 Task: Search one way flight ticket for 5 adults, 2 children, 1 infant in seat and 2 infants on lap in economy from Eastsound: Orcas Island Airport to Riverton: Central Wyoming Regional Airport (was Riverton Regional) on 8-4-2023. Choice of flights is Singapure airlines. Number of bags: 2 checked bags. Price is upto 35000. Outbound departure time preference is 4:00.
Action: Mouse moved to (278, 376)
Screenshot: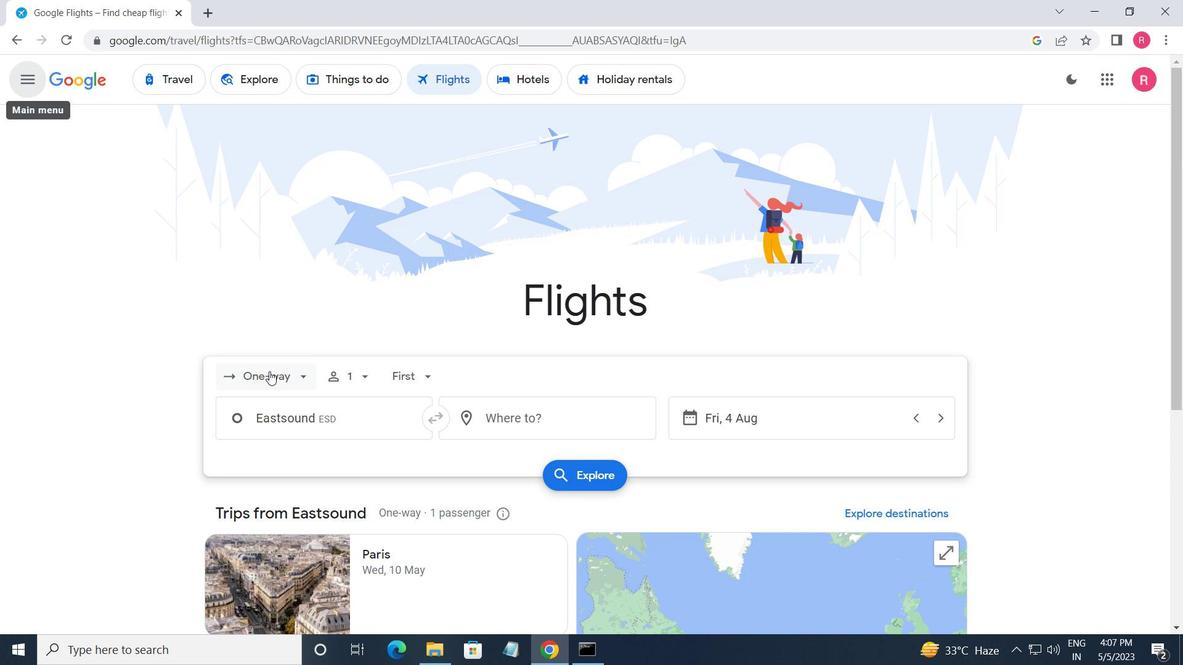 
Action: Mouse pressed left at (278, 376)
Screenshot: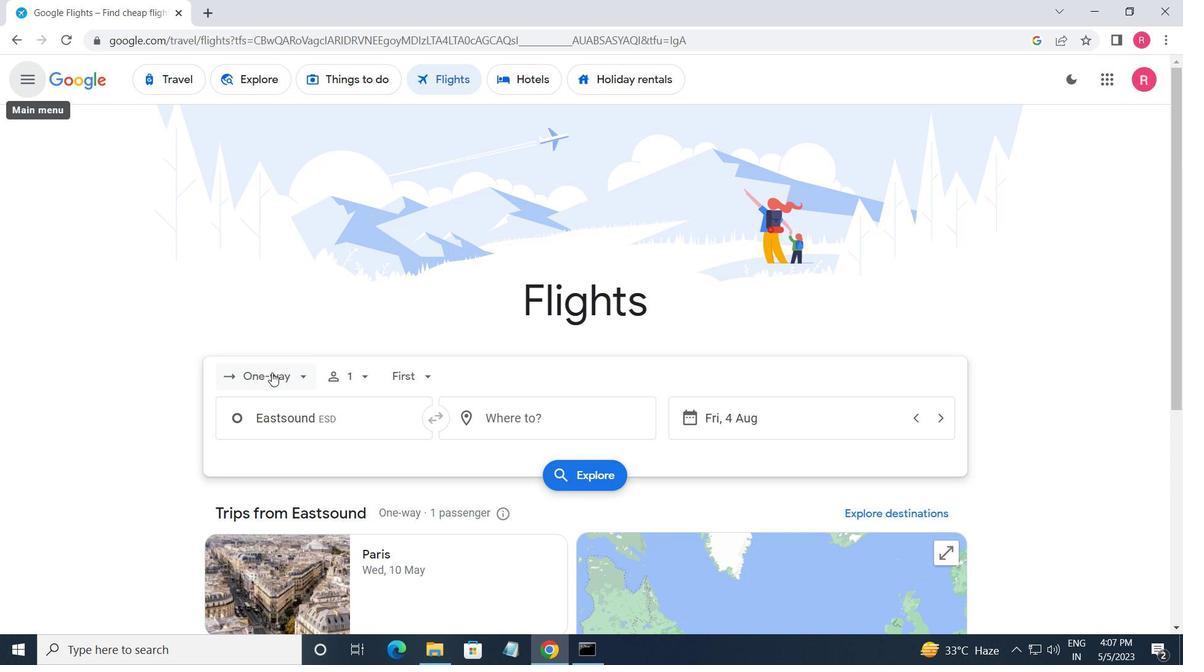 
Action: Mouse moved to (286, 451)
Screenshot: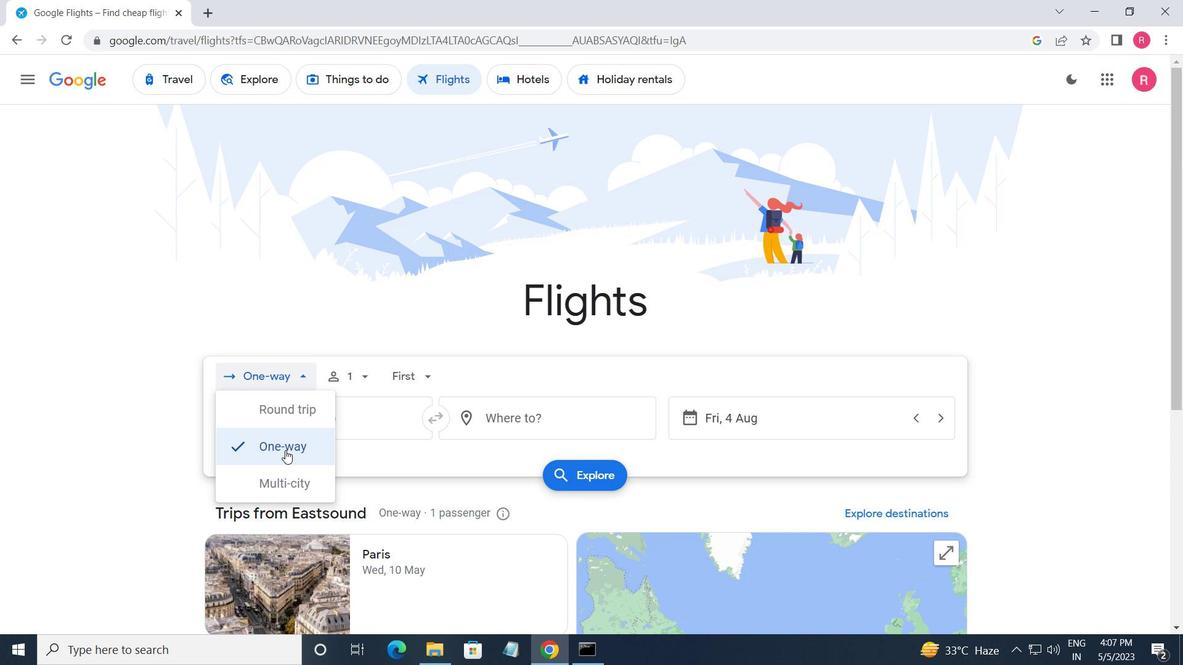 
Action: Mouse pressed left at (286, 451)
Screenshot: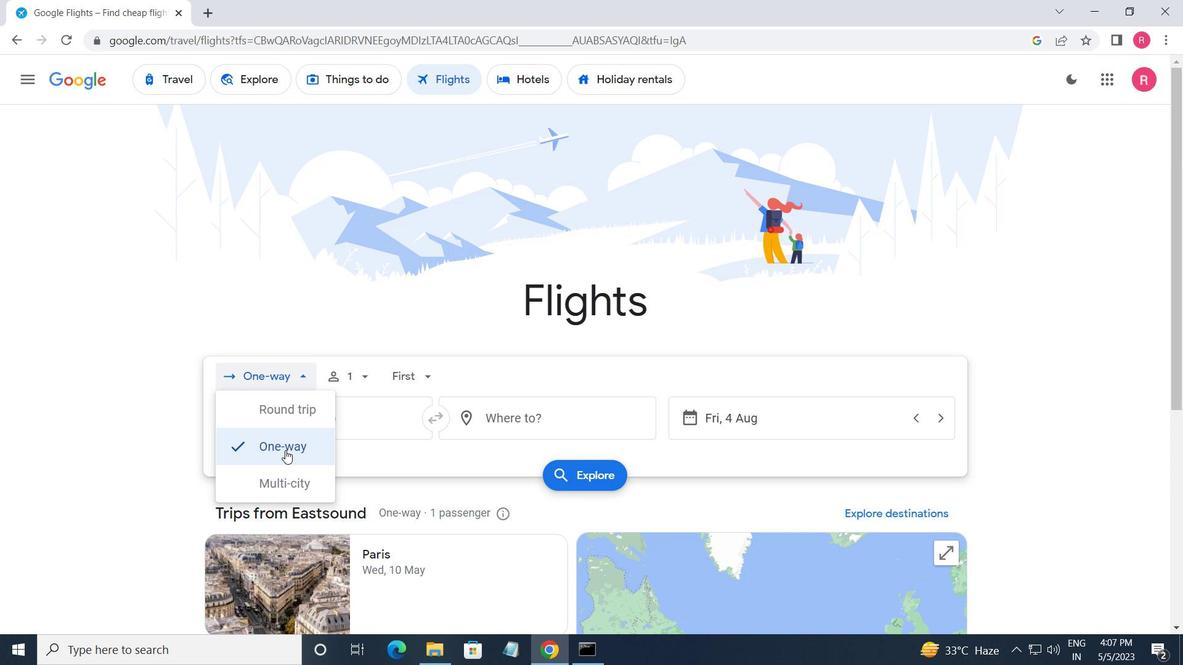 
Action: Mouse moved to (348, 372)
Screenshot: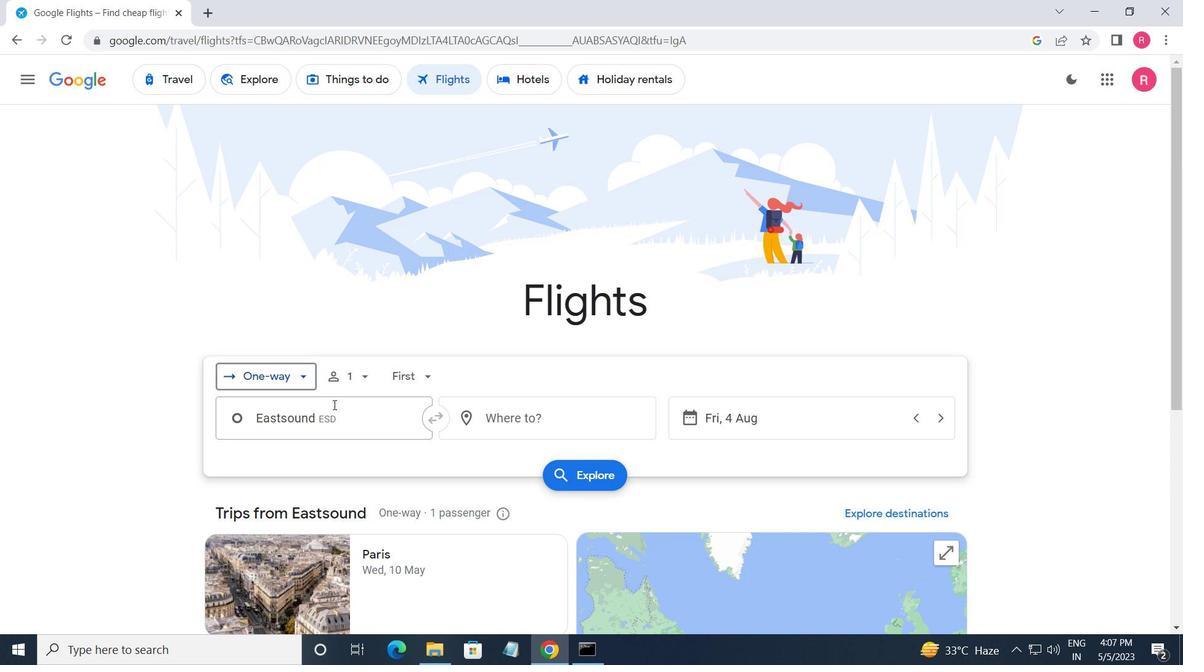 
Action: Mouse pressed left at (348, 372)
Screenshot: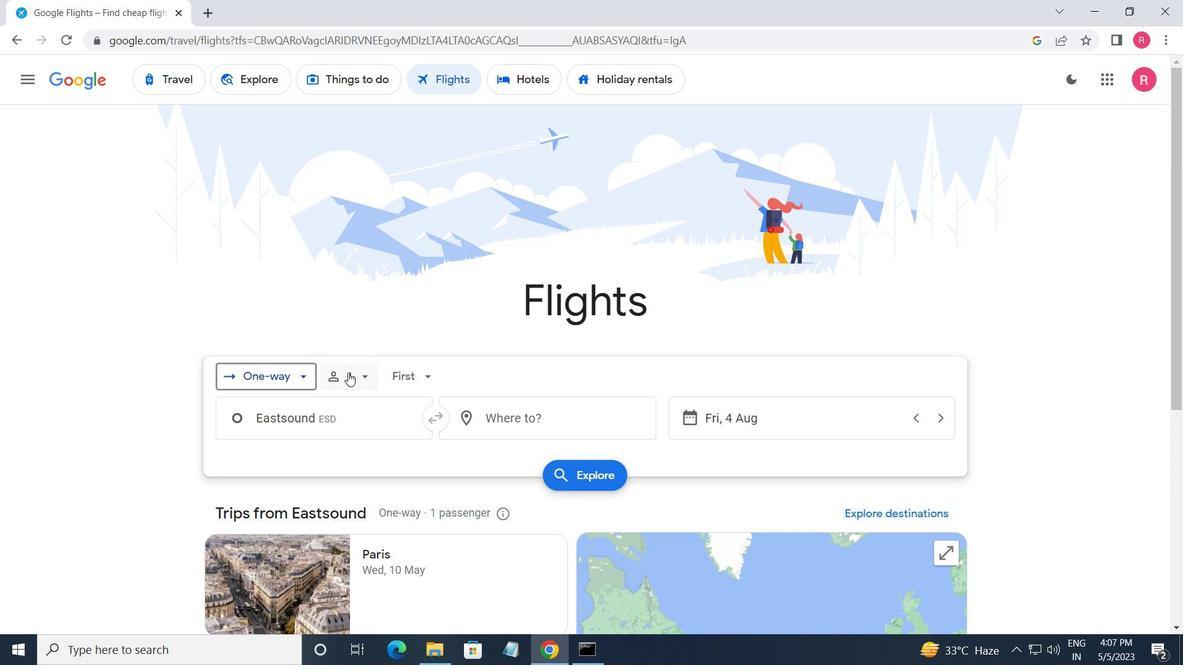 
Action: Mouse moved to (371, 373)
Screenshot: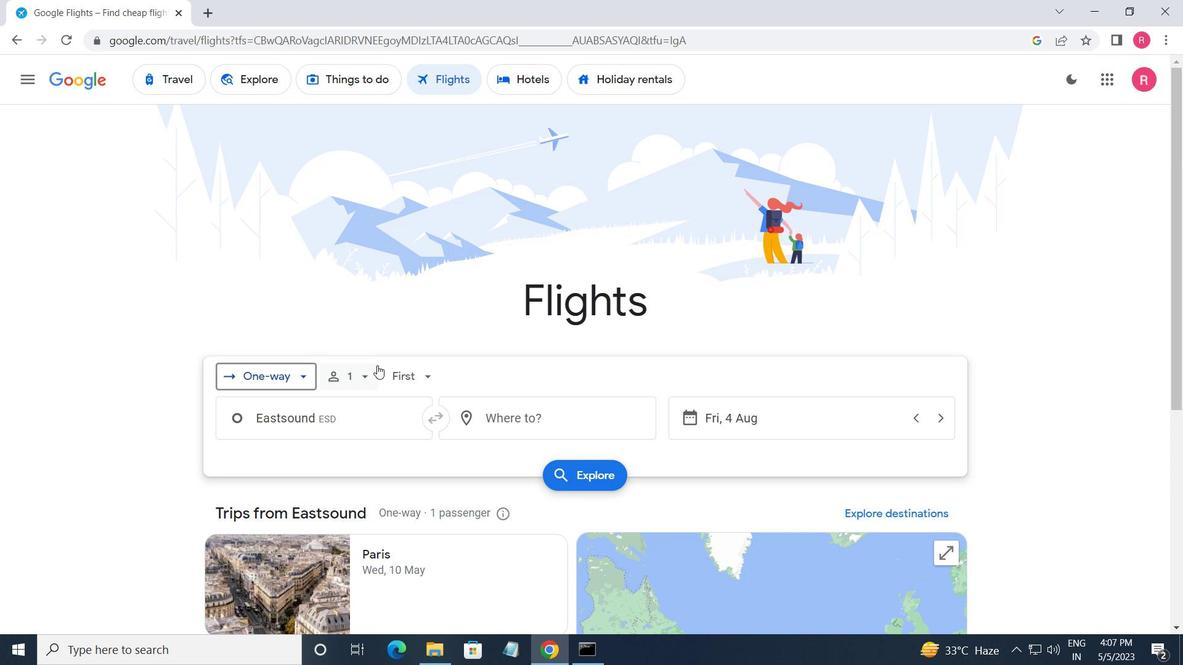 
Action: Mouse pressed left at (371, 373)
Screenshot: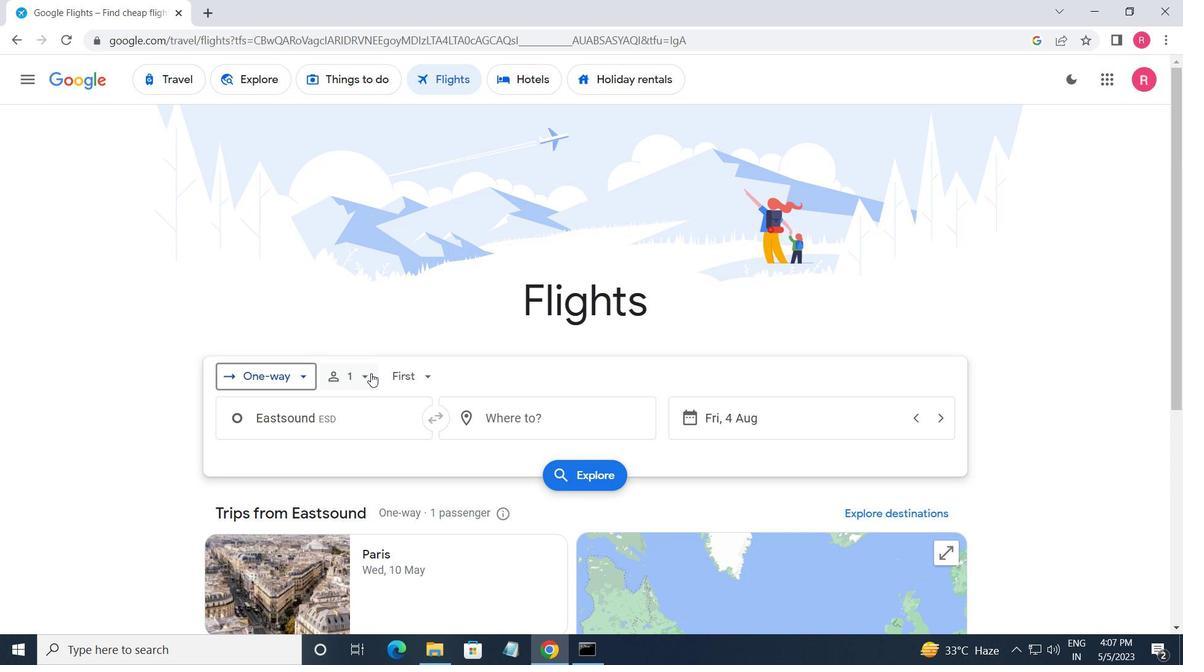 
Action: Mouse moved to (356, 381)
Screenshot: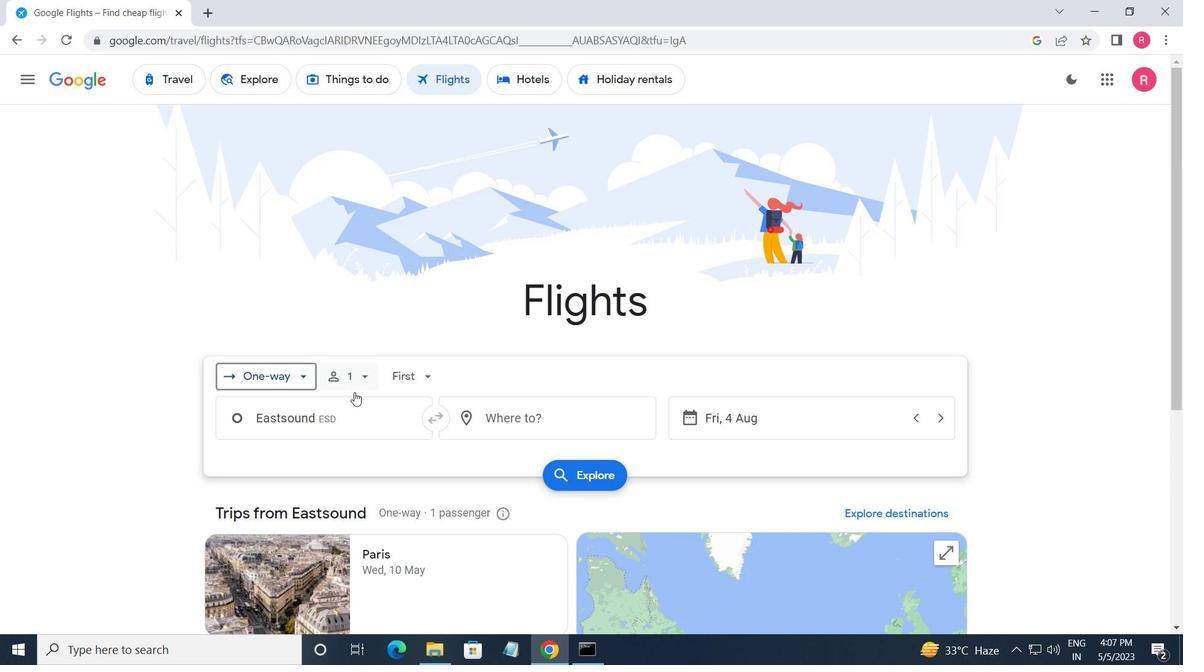 
Action: Mouse pressed left at (356, 381)
Screenshot: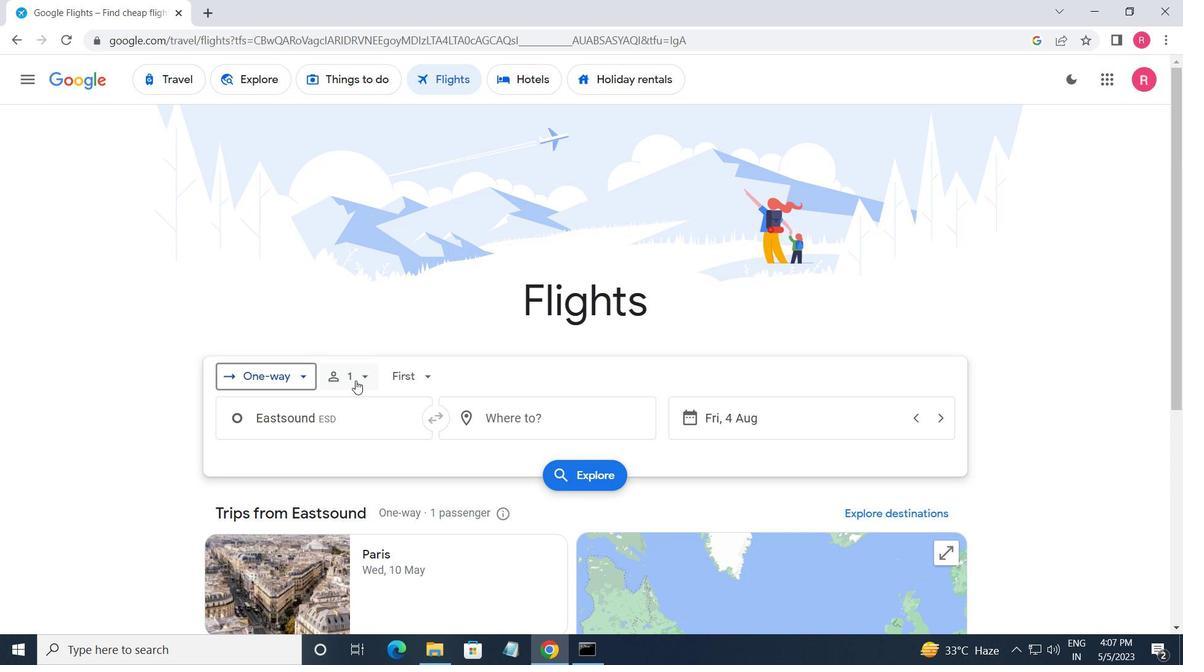 
Action: Mouse moved to (486, 418)
Screenshot: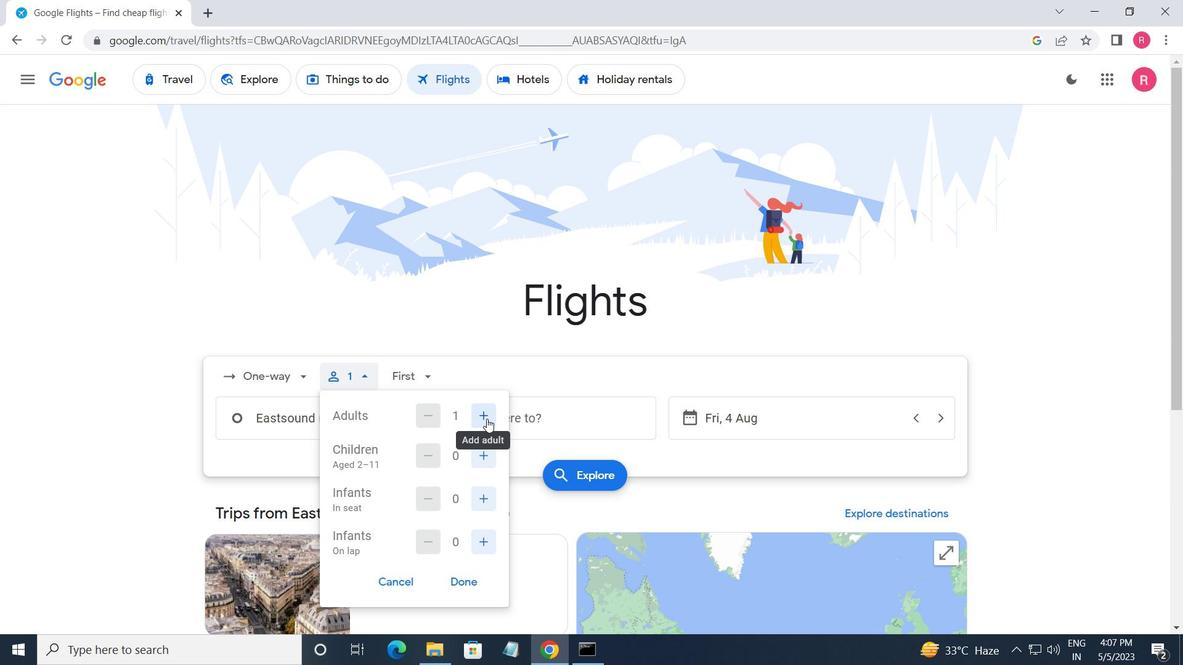 
Action: Mouse pressed left at (486, 418)
Screenshot: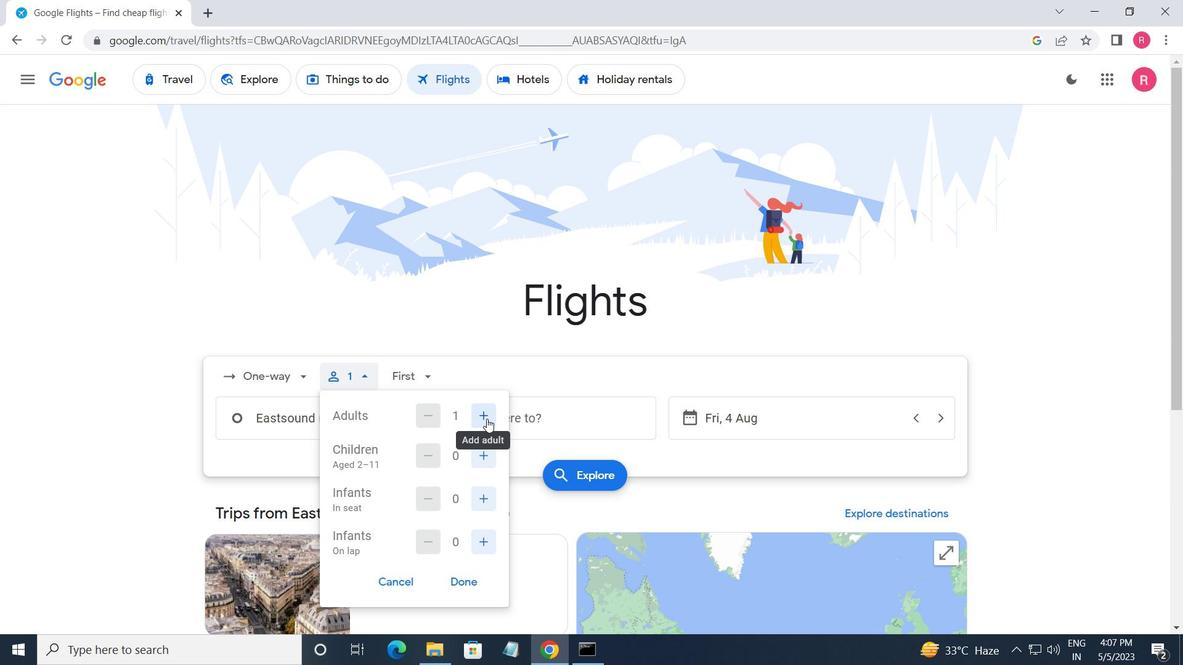 
Action: Mouse pressed left at (486, 418)
Screenshot: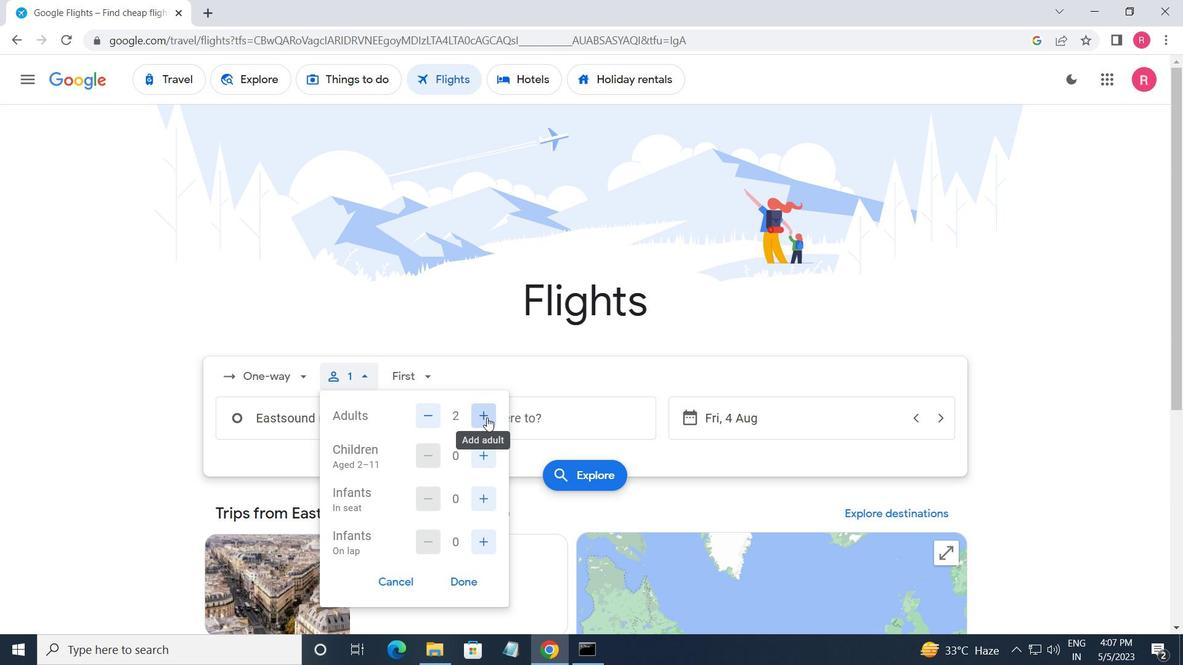 
Action: Mouse pressed left at (486, 418)
Screenshot: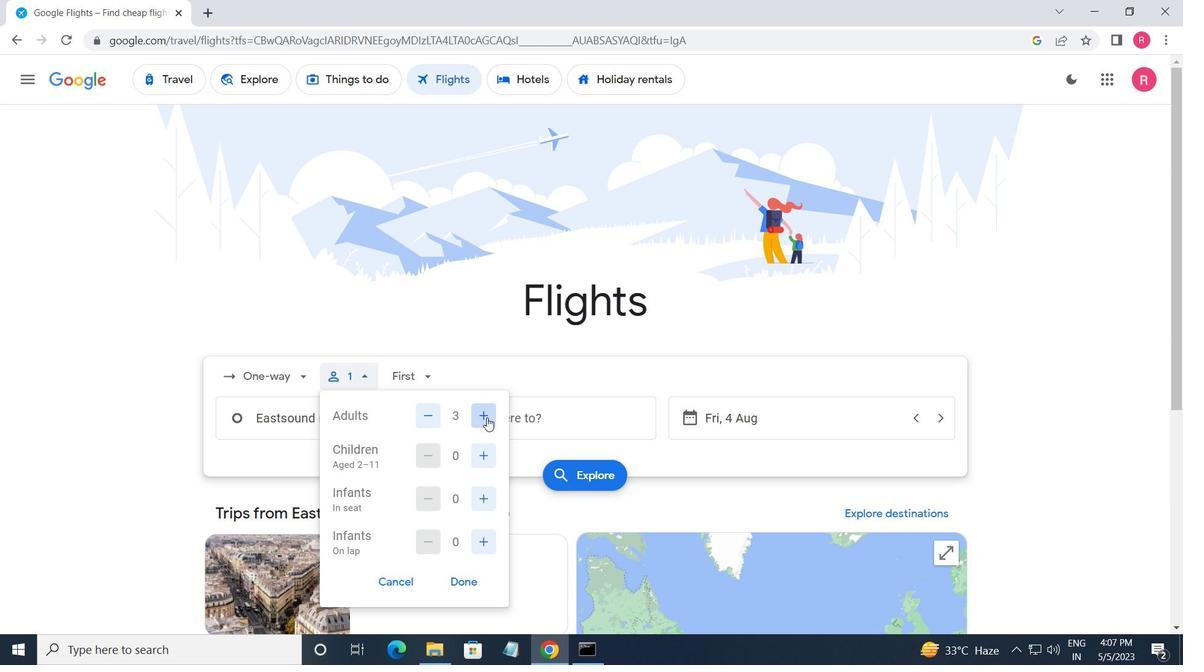 
Action: Mouse pressed left at (486, 418)
Screenshot: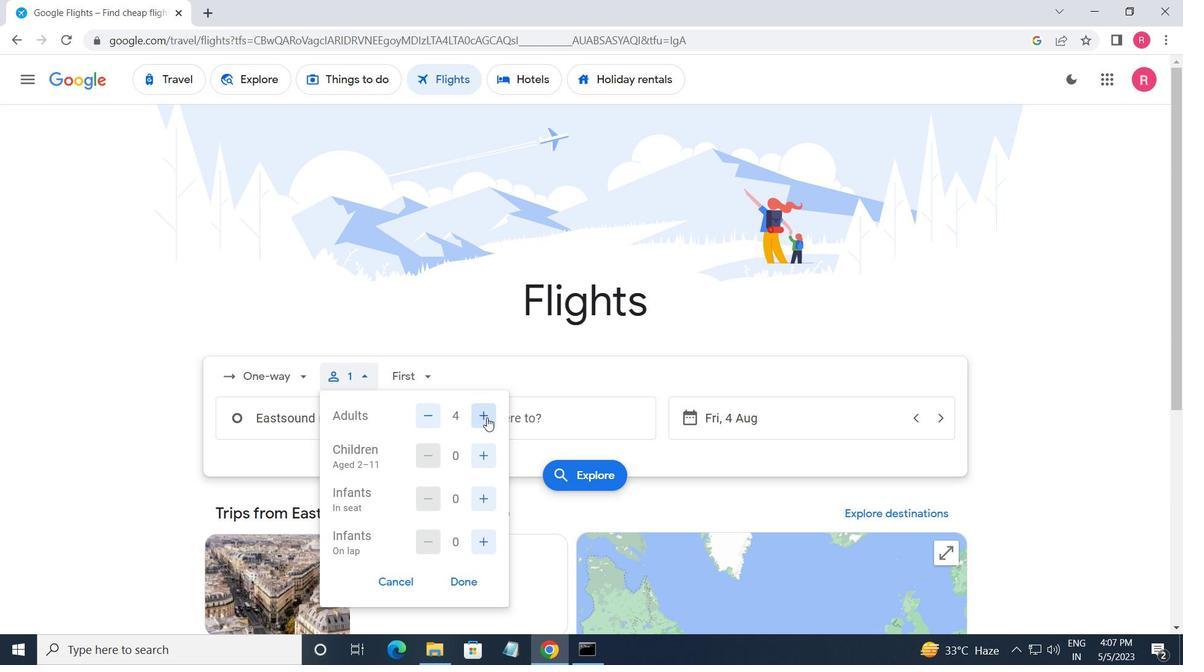 
Action: Mouse moved to (480, 463)
Screenshot: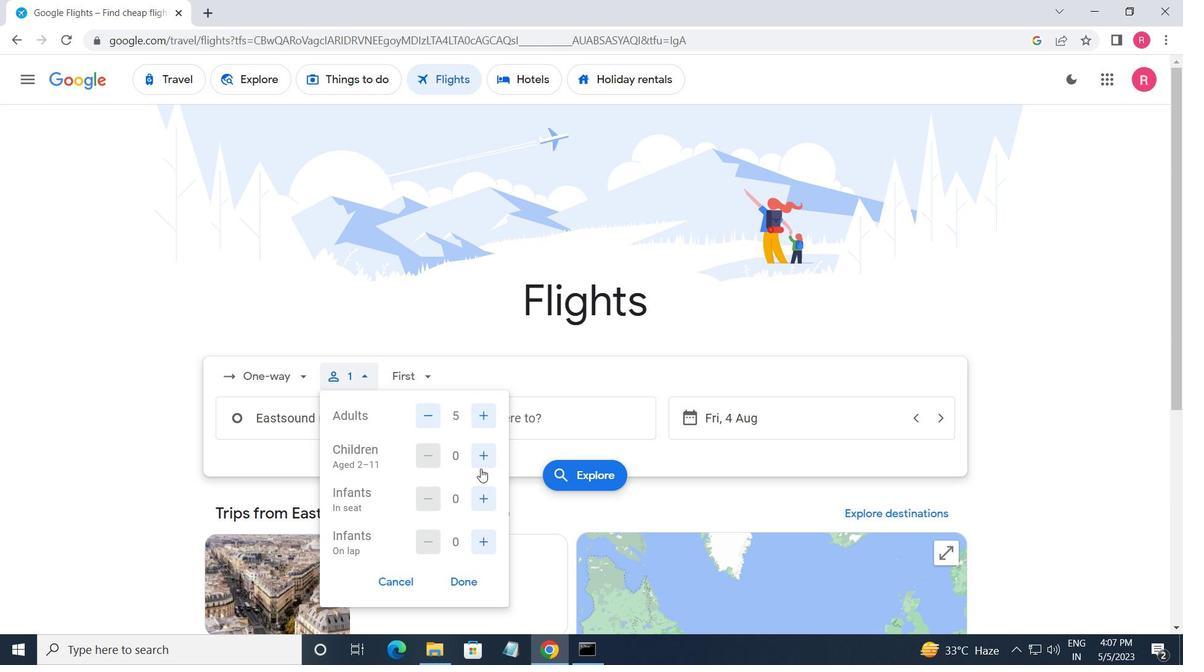 
Action: Mouse pressed left at (480, 463)
Screenshot: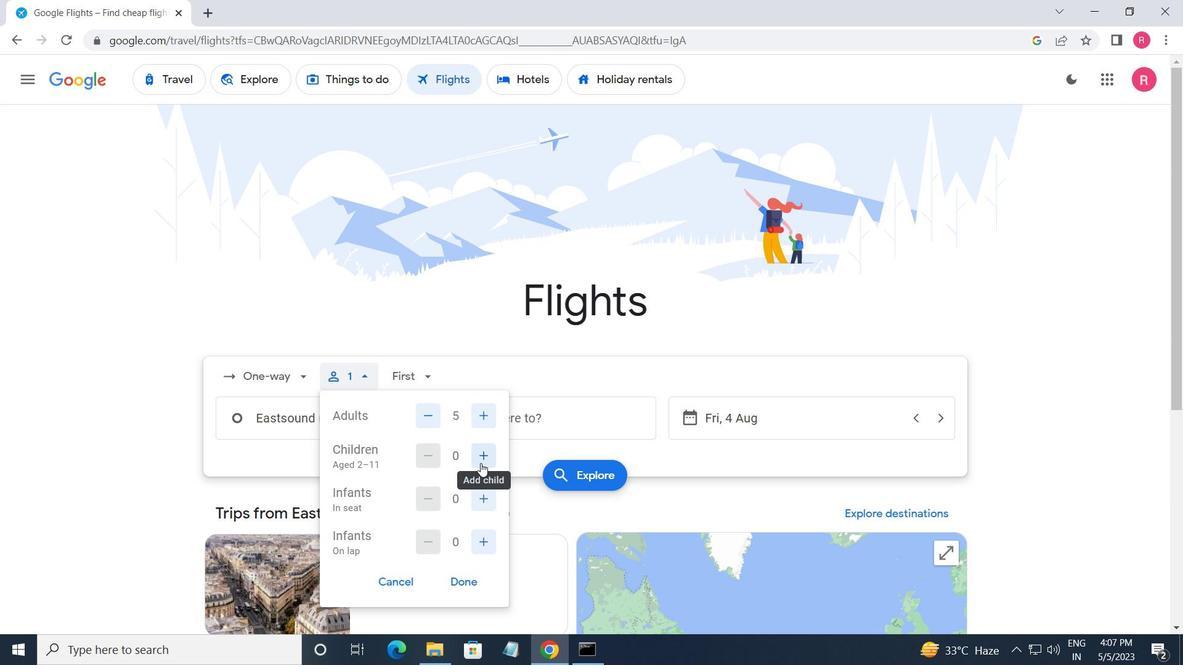 
Action: Mouse pressed left at (480, 463)
Screenshot: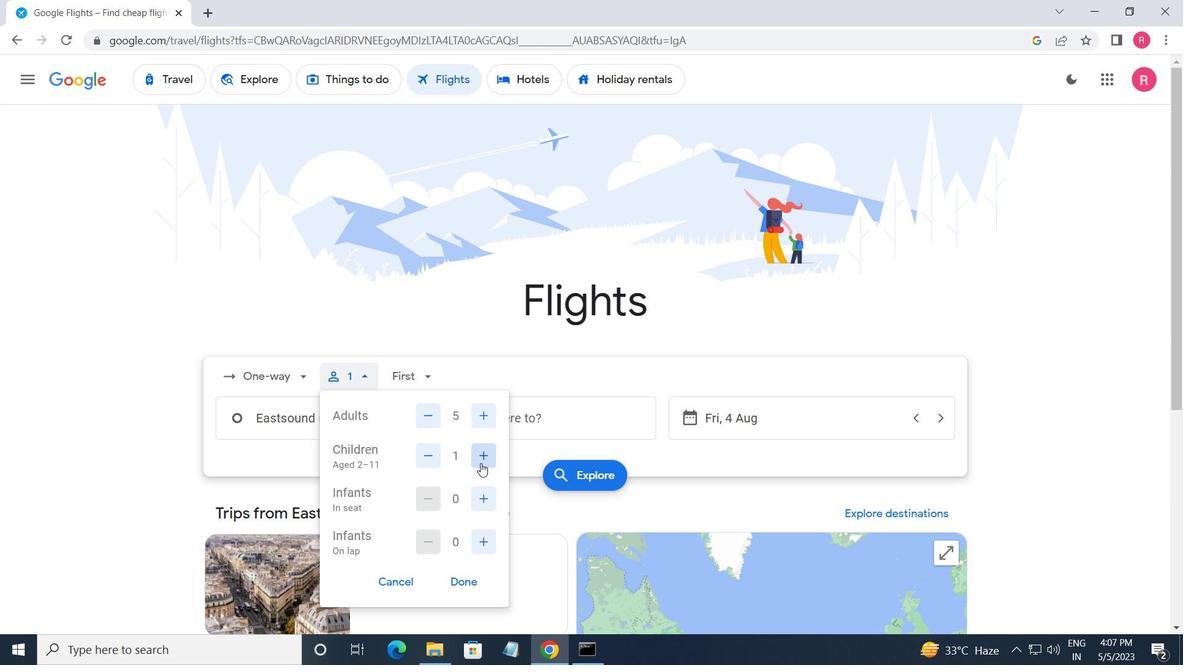 
Action: Mouse moved to (483, 501)
Screenshot: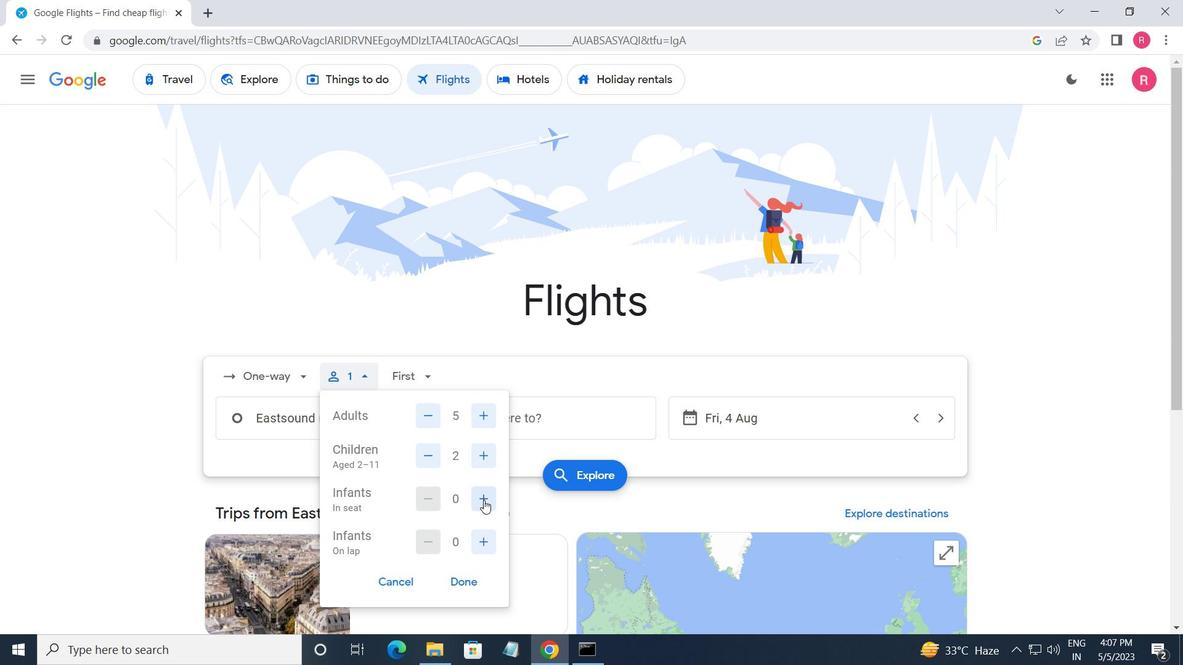 
Action: Mouse pressed left at (483, 501)
Screenshot: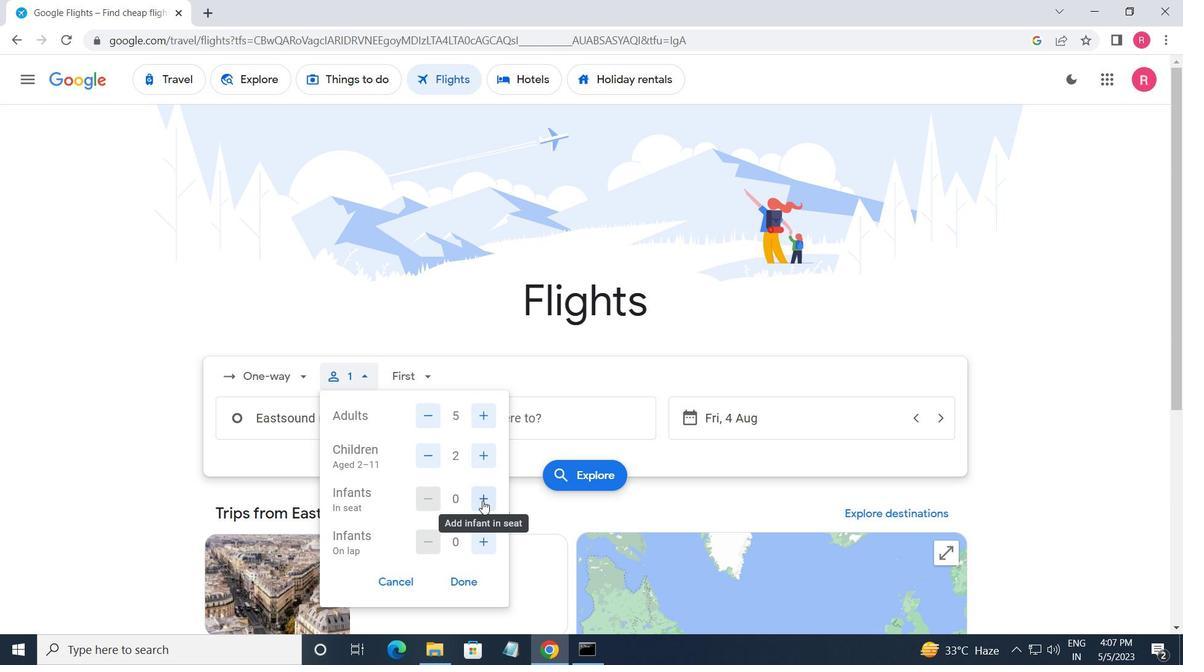 
Action: Mouse moved to (479, 537)
Screenshot: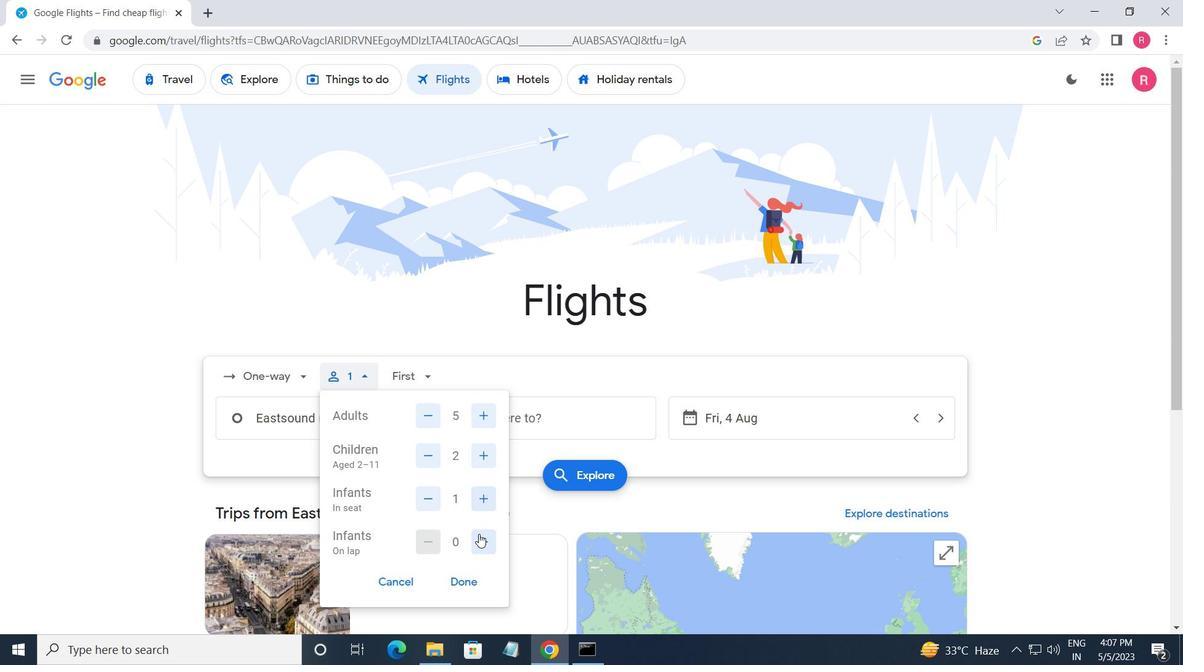 
Action: Mouse pressed left at (479, 537)
Screenshot: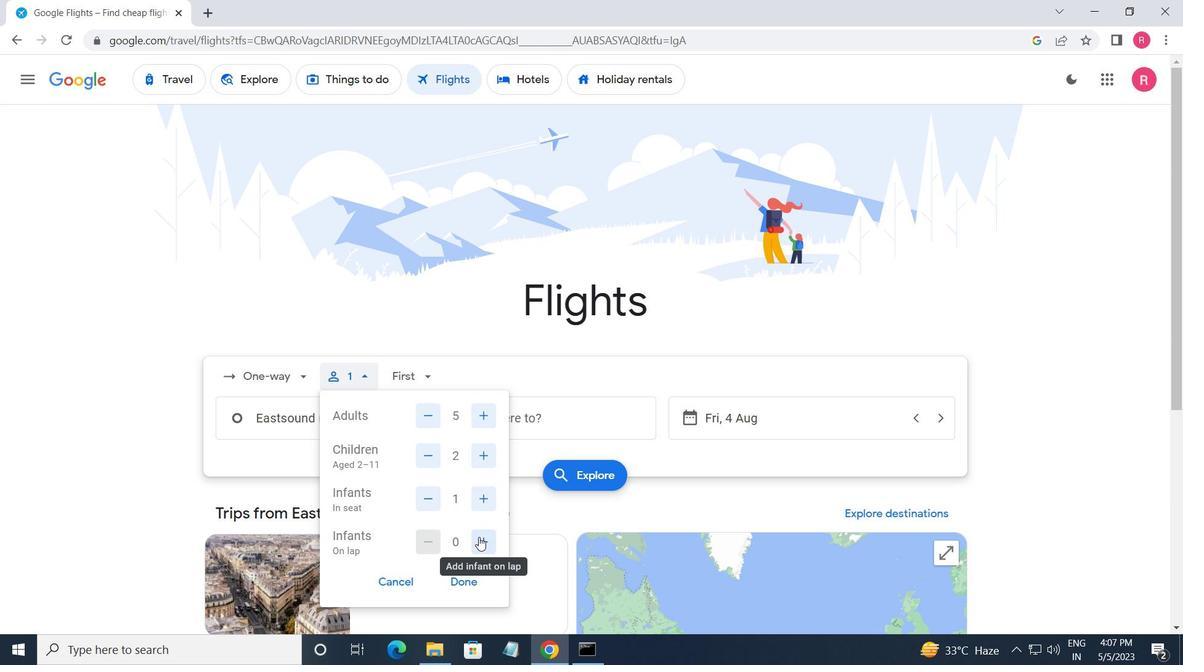 
Action: Mouse moved to (482, 553)
Screenshot: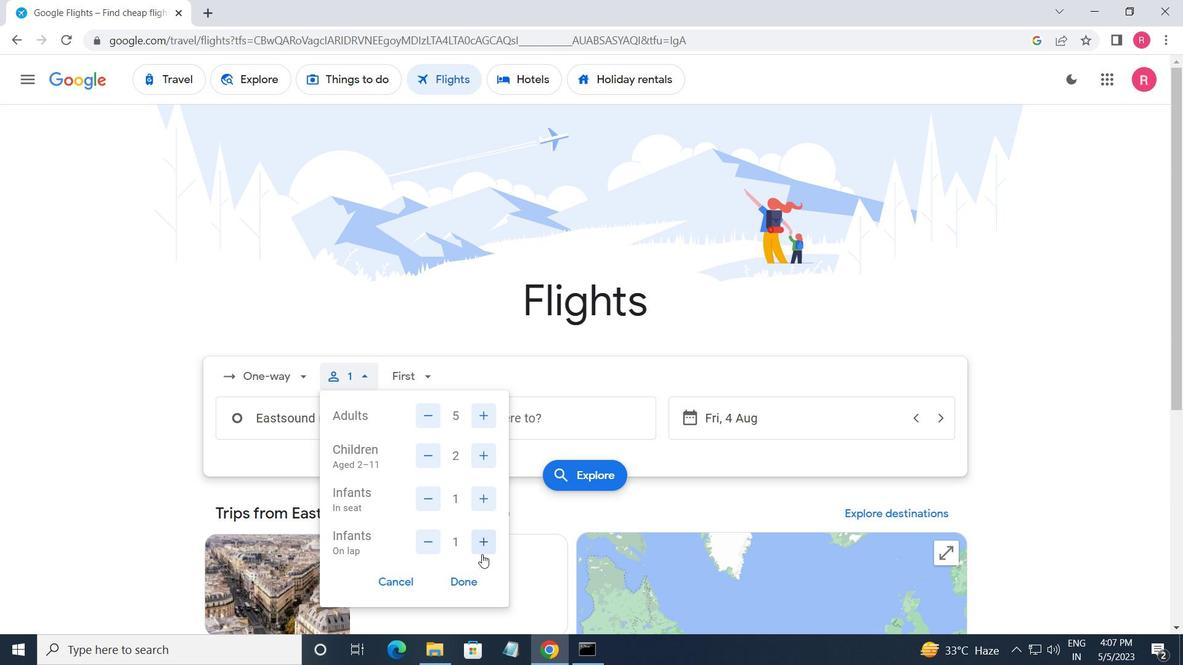 
Action: Mouse pressed left at (482, 553)
Screenshot: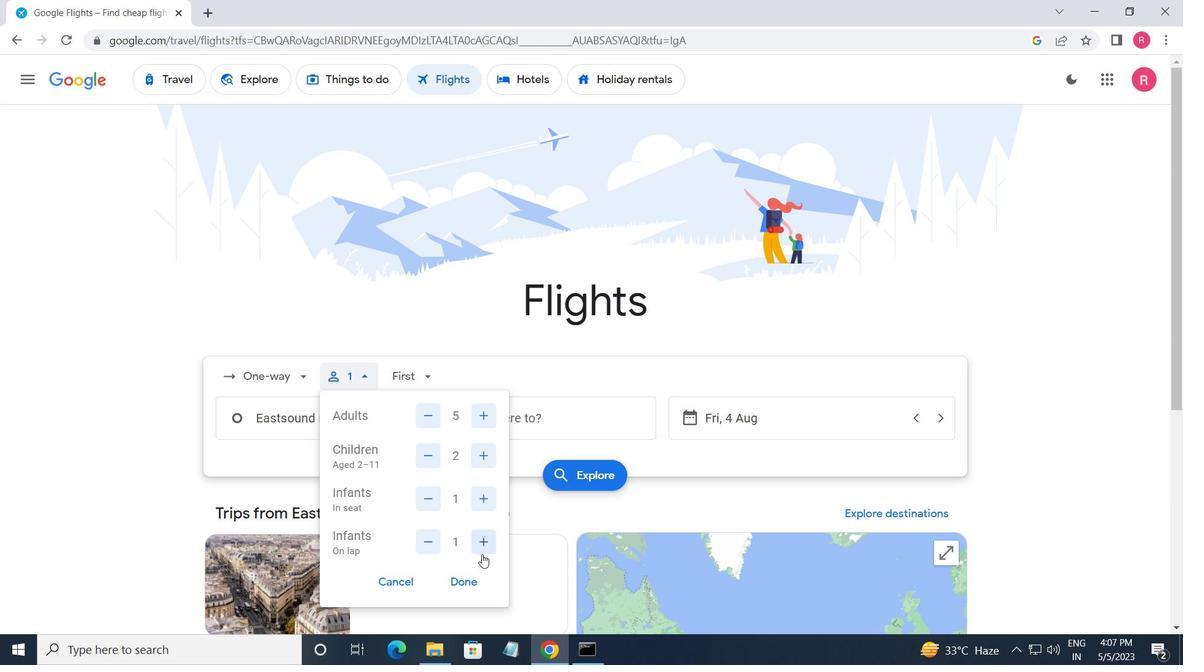 
Action: Mouse moved to (435, 542)
Screenshot: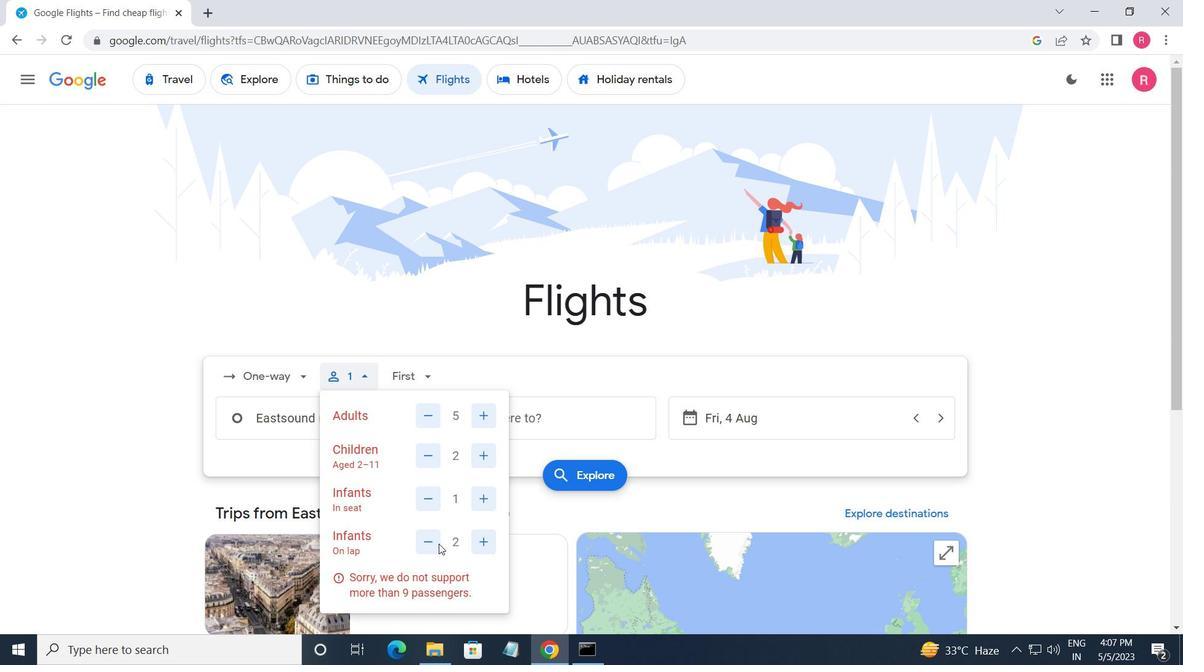 
Action: Mouse pressed left at (435, 542)
Screenshot: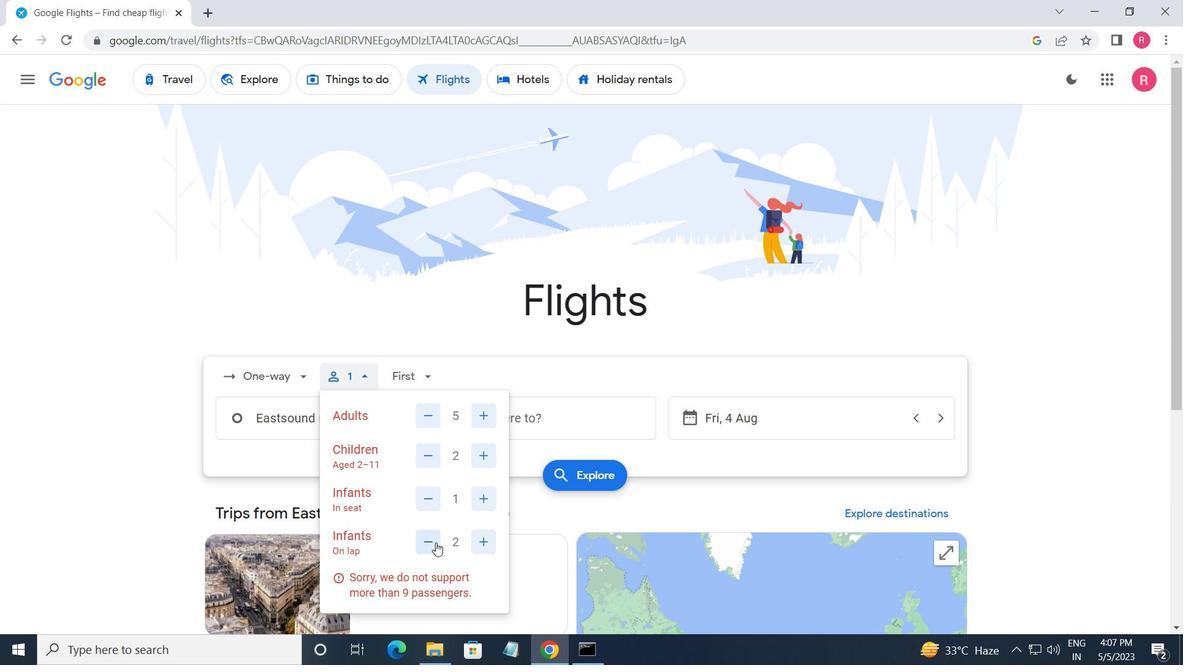 
Action: Mouse moved to (458, 582)
Screenshot: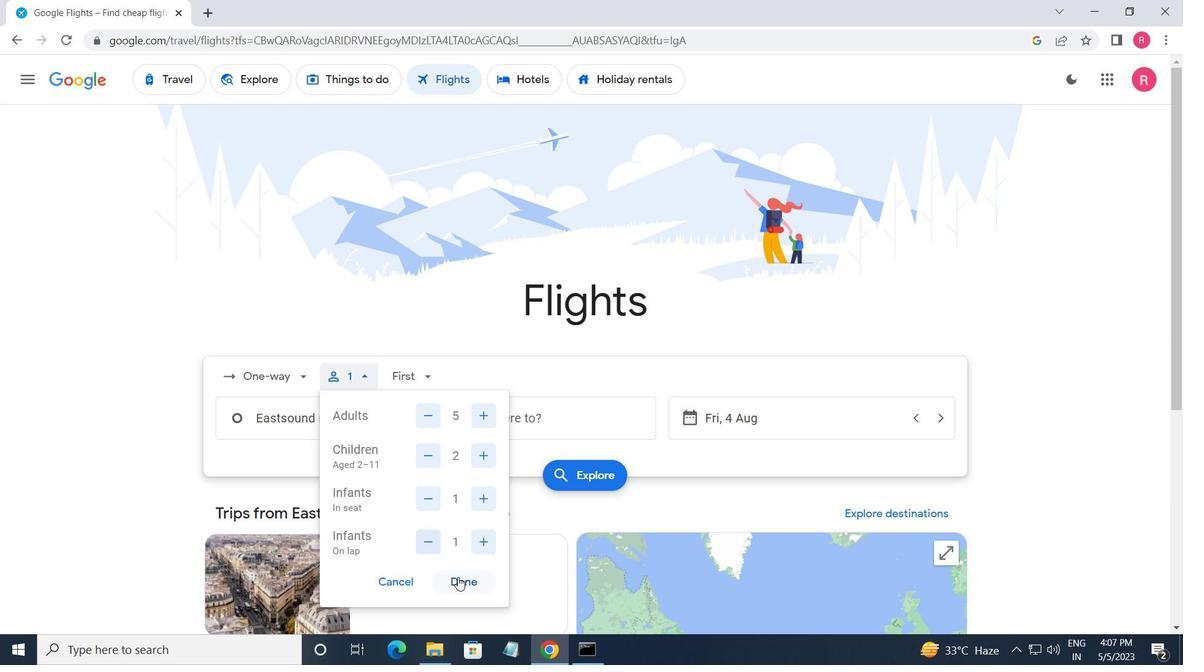 
Action: Mouse pressed left at (458, 582)
Screenshot: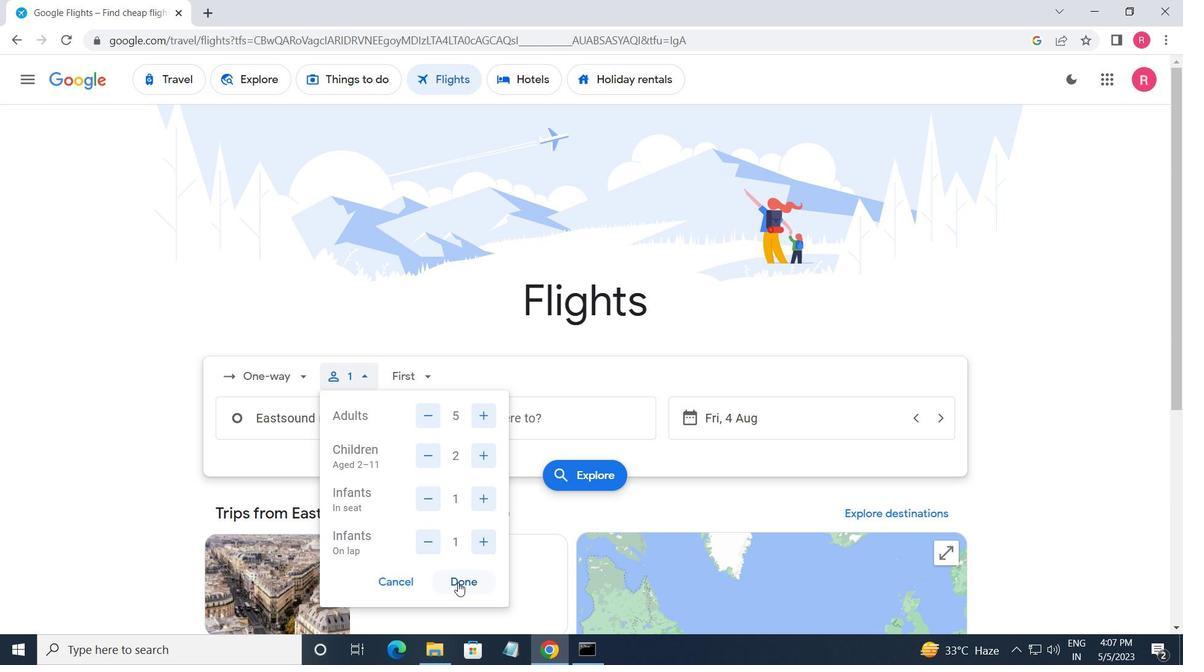 
Action: Mouse moved to (433, 380)
Screenshot: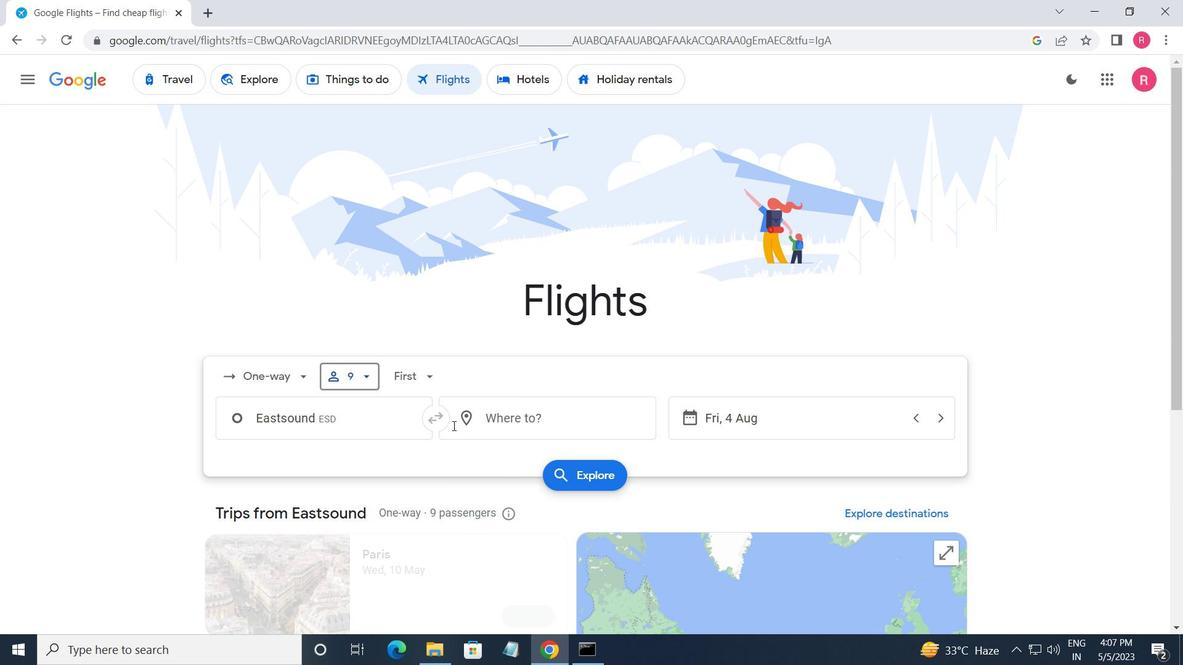 
Action: Mouse pressed left at (433, 380)
Screenshot: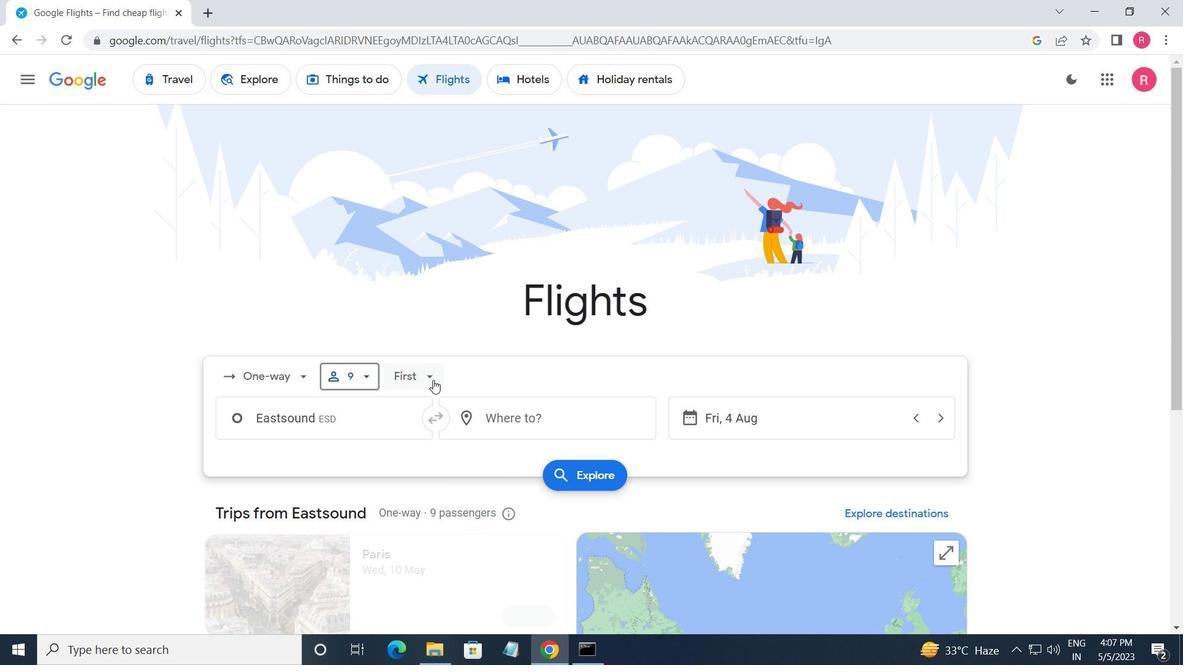 
Action: Mouse moved to (467, 414)
Screenshot: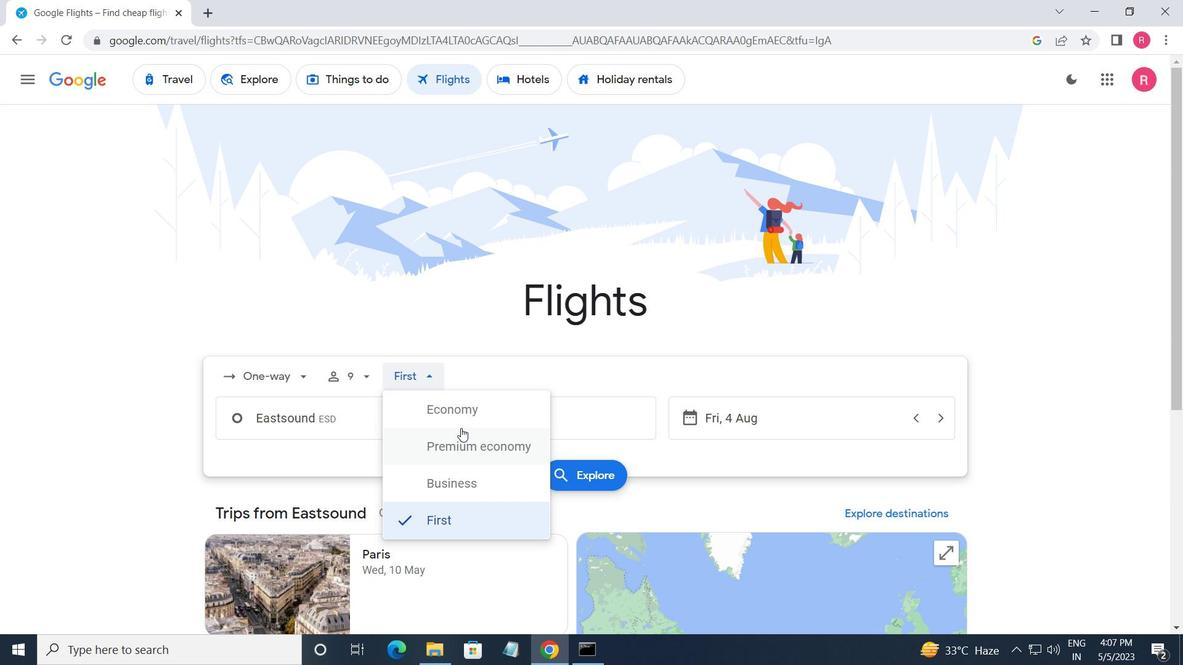 
Action: Mouse pressed left at (467, 414)
Screenshot: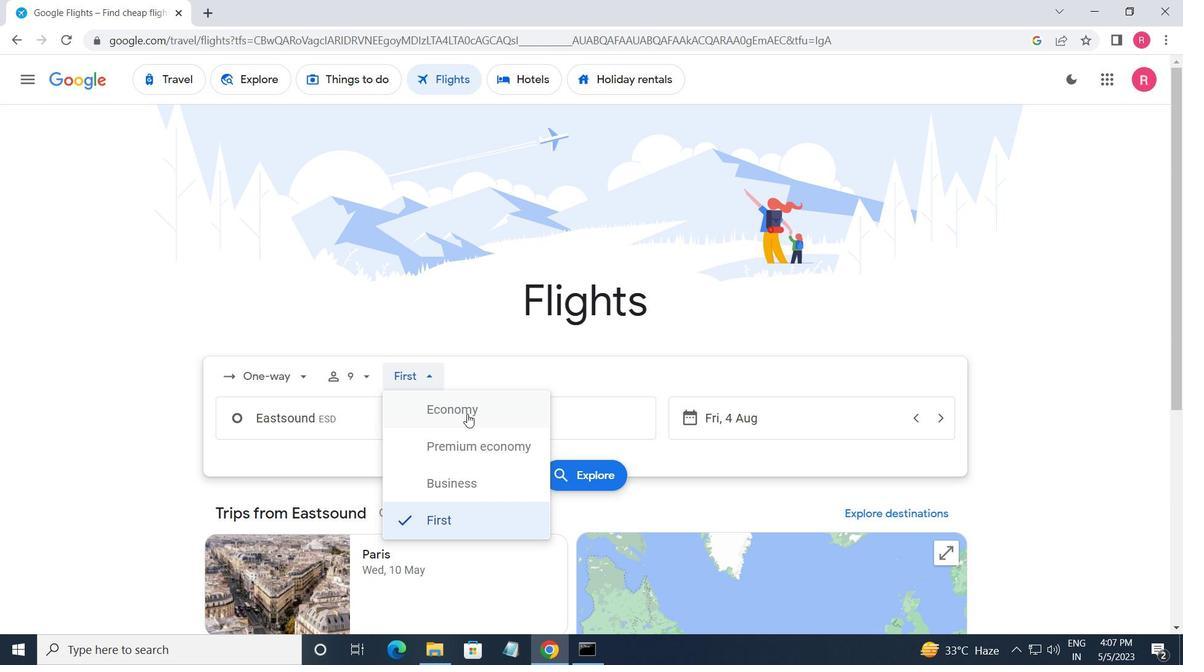 
Action: Mouse moved to (321, 418)
Screenshot: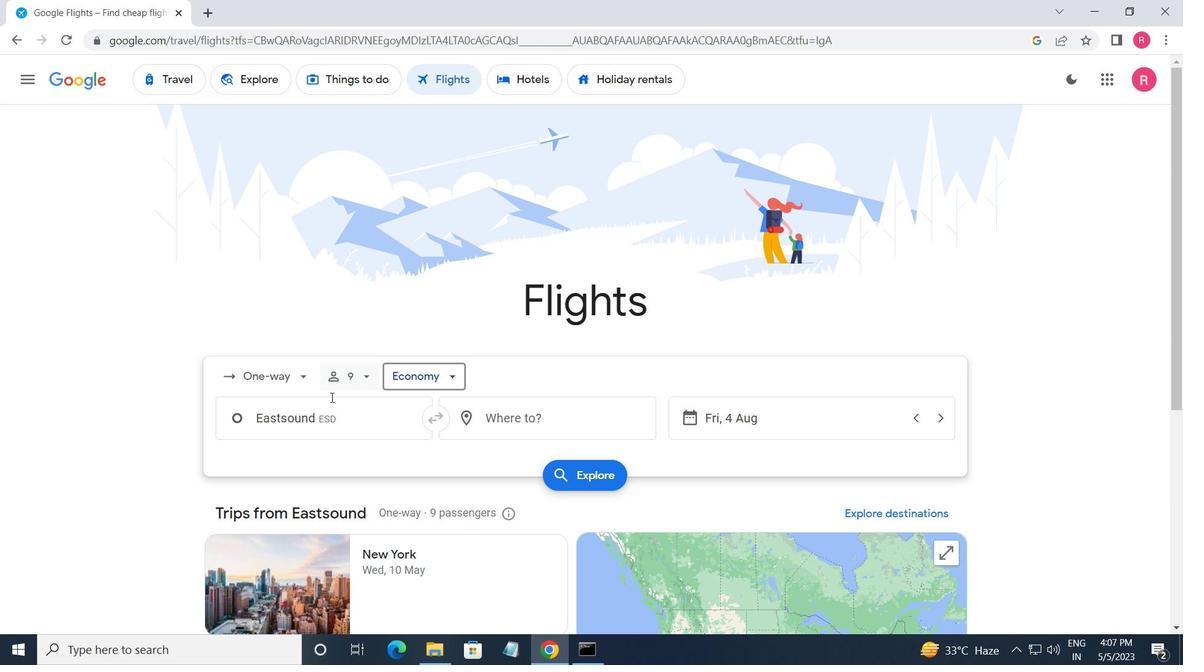 
Action: Mouse pressed left at (321, 418)
Screenshot: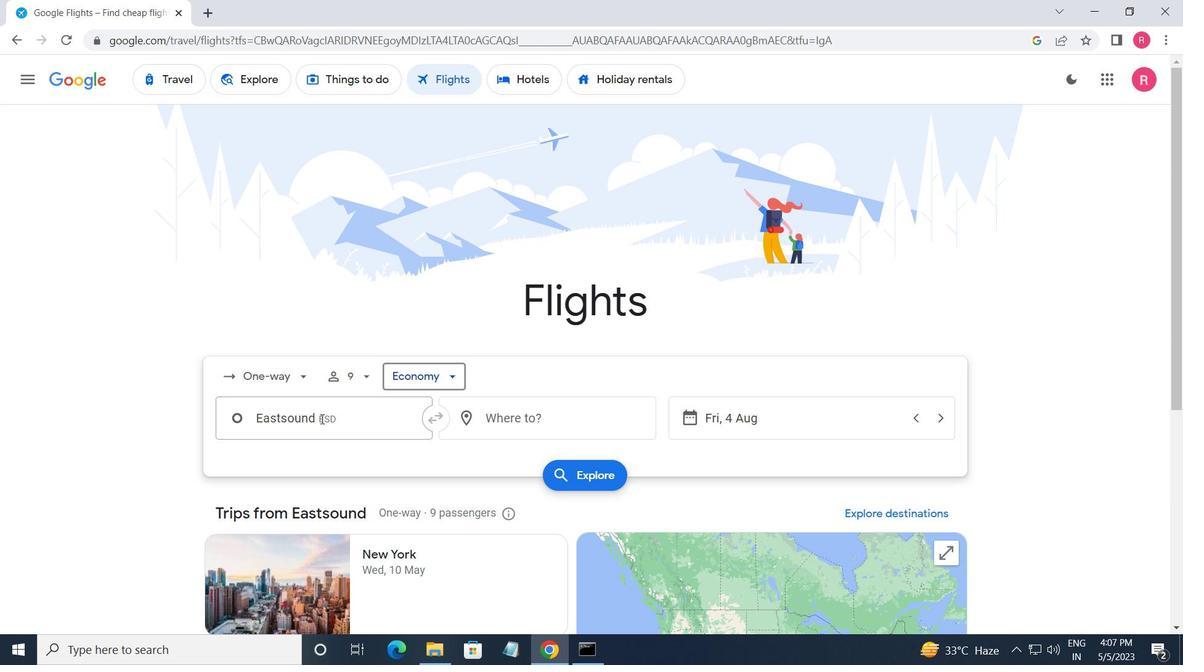 
Action: Key pressed <Key.shift>EASTSOUND
Screenshot: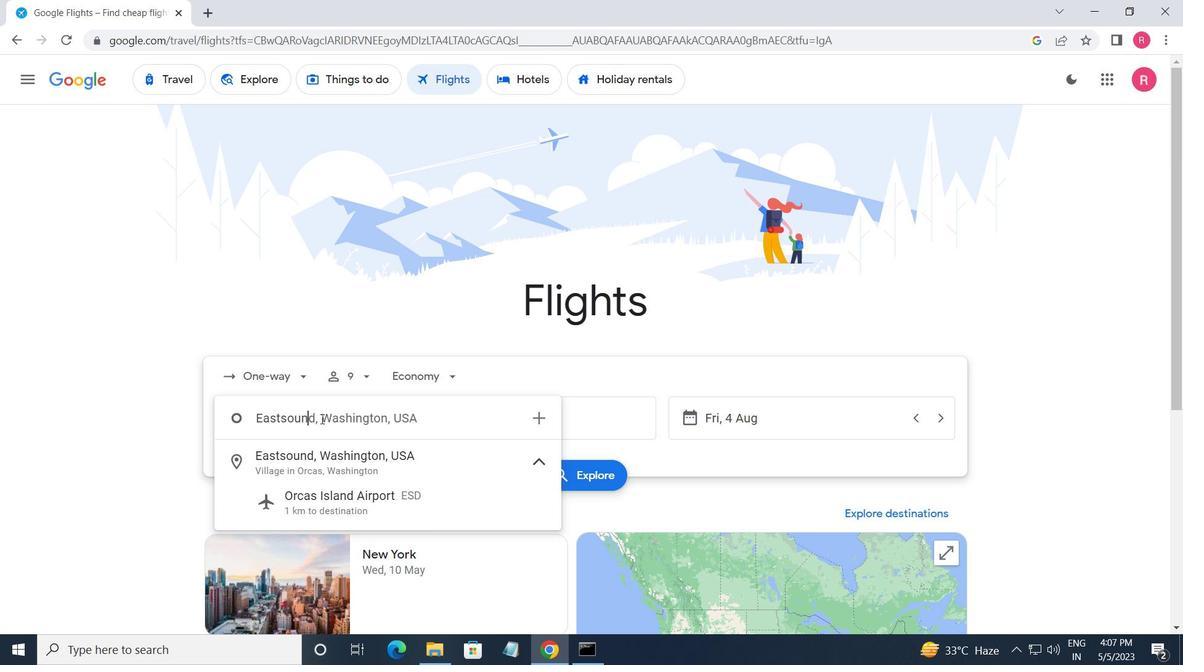 
Action: Mouse moved to (348, 500)
Screenshot: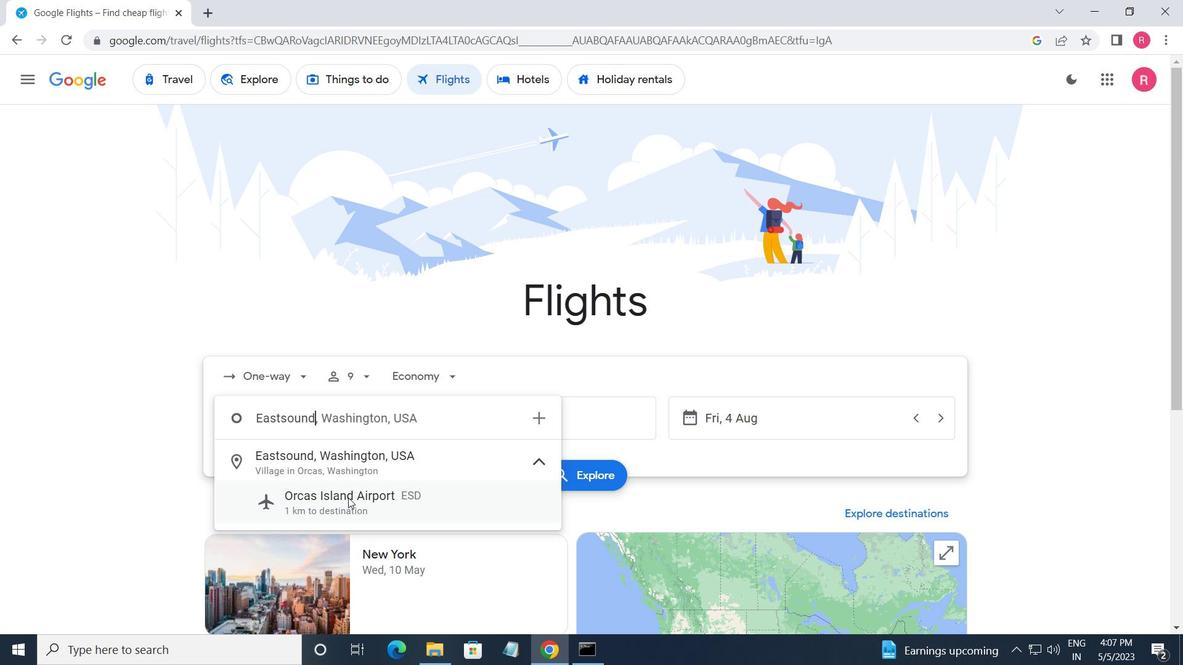 
Action: Mouse pressed left at (348, 500)
Screenshot: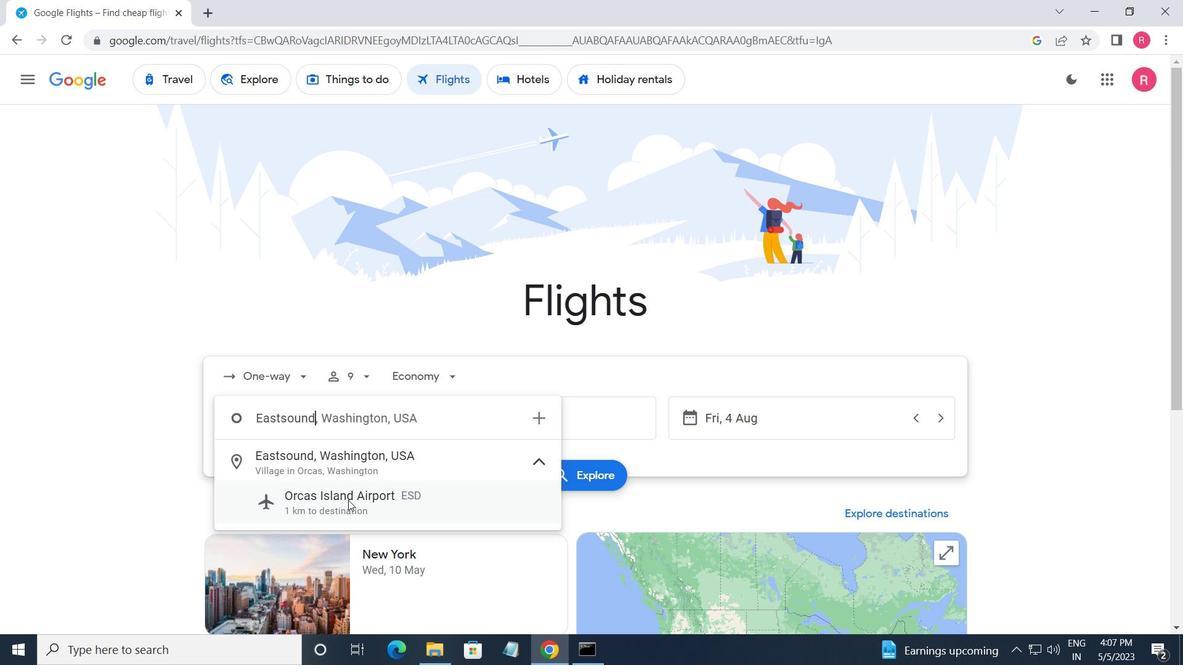 
Action: Mouse moved to (507, 425)
Screenshot: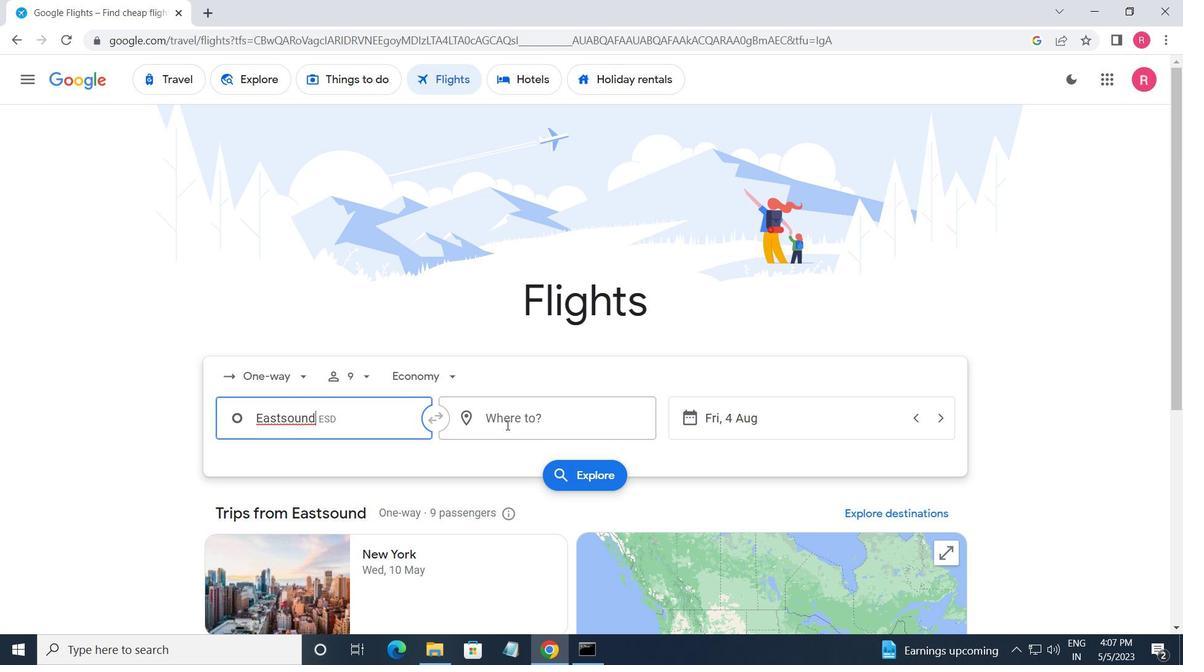 
Action: Mouse pressed left at (507, 425)
Screenshot: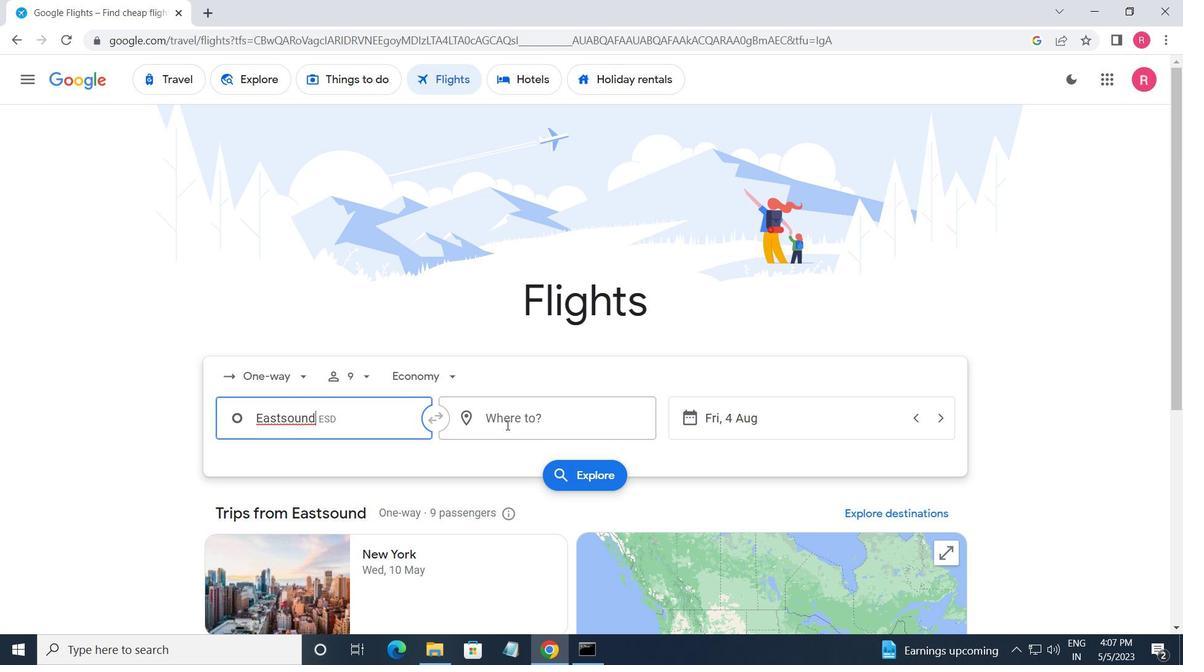 
Action: Key pressed <Key.shift>CENTRAL<Key.space><Key.shift>W
Screenshot: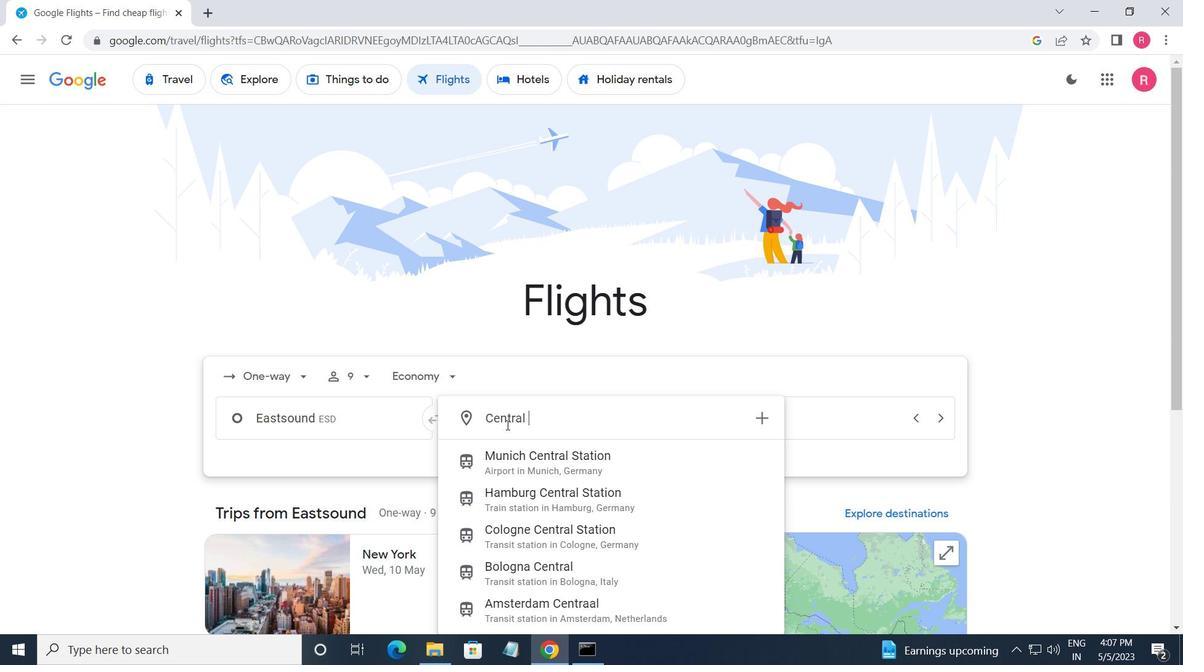 
Action: Mouse moved to (561, 459)
Screenshot: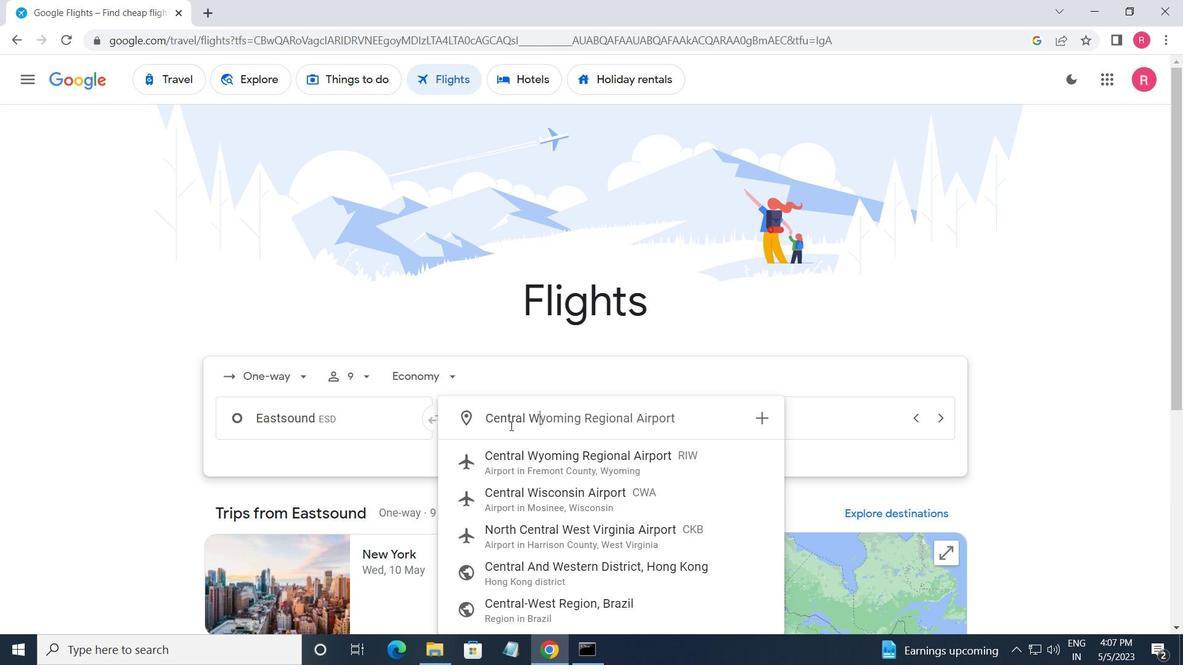 
Action: Mouse pressed left at (561, 459)
Screenshot: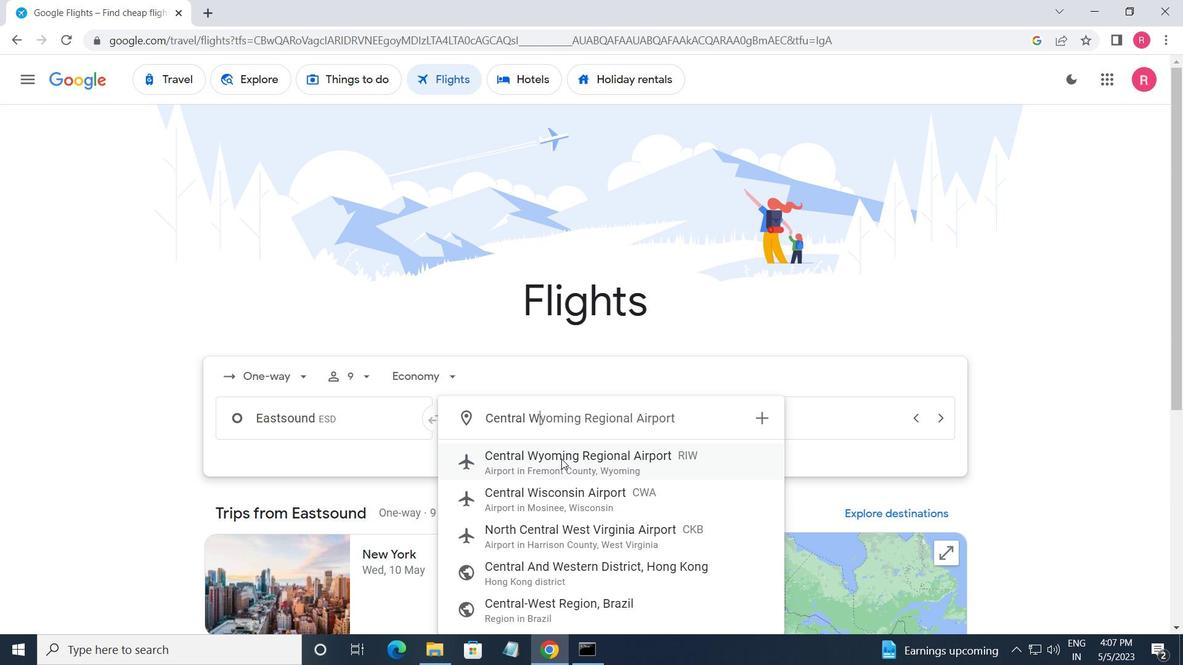 
Action: Mouse moved to (770, 424)
Screenshot: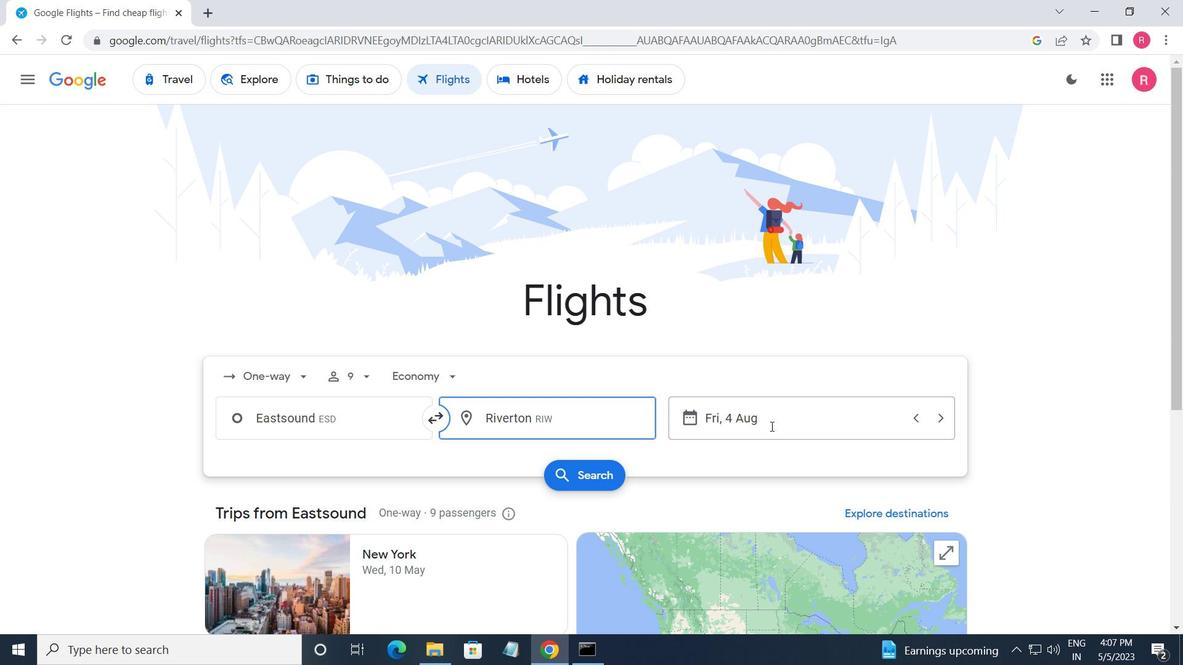 
Action: Mouse pressed left at (770, 424)
Screenshot: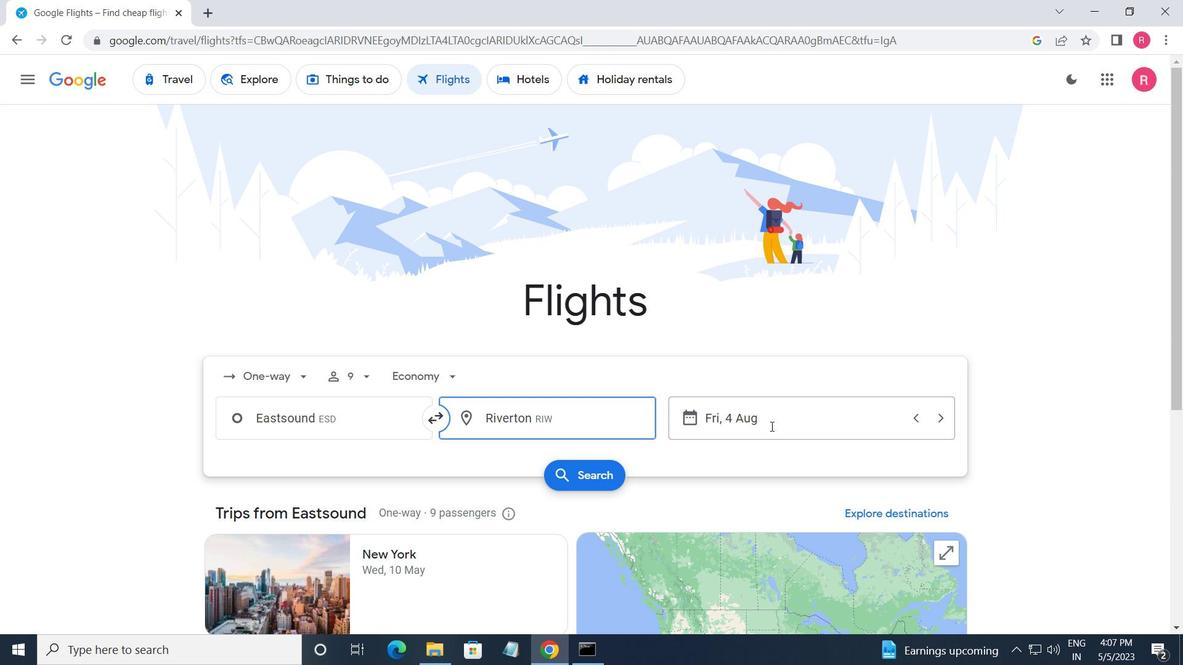 
Action: Mouse moved to (590, 363)
Screenshot: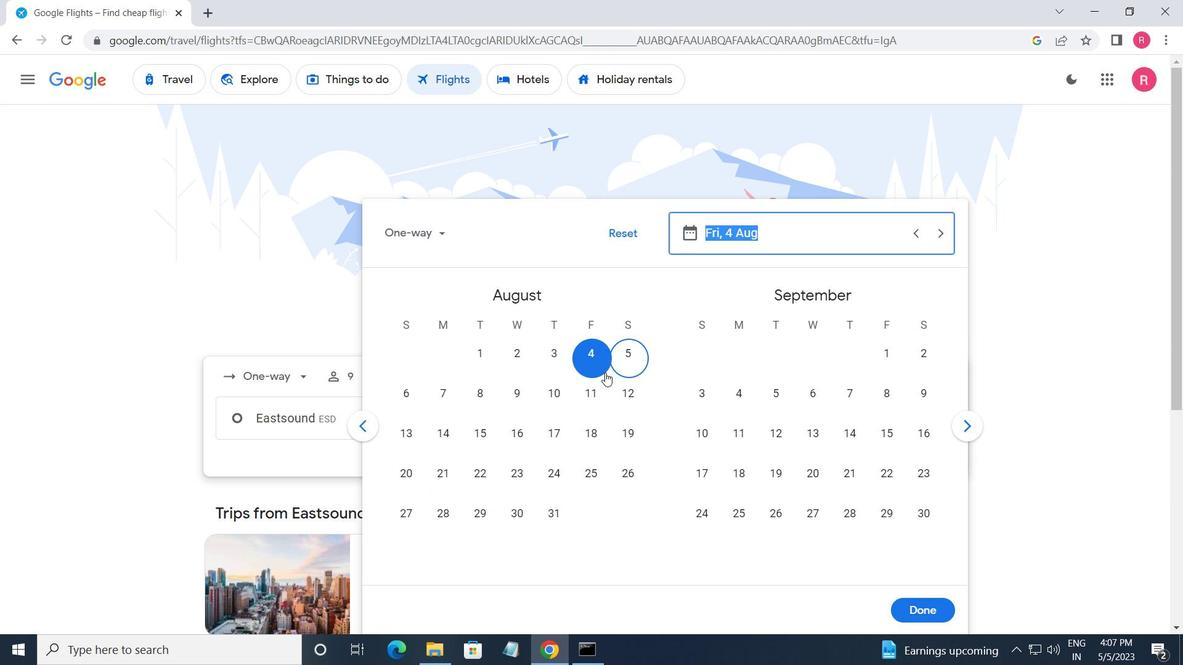 
Action: Mouse pressed left at (590, 363)
Screenshot: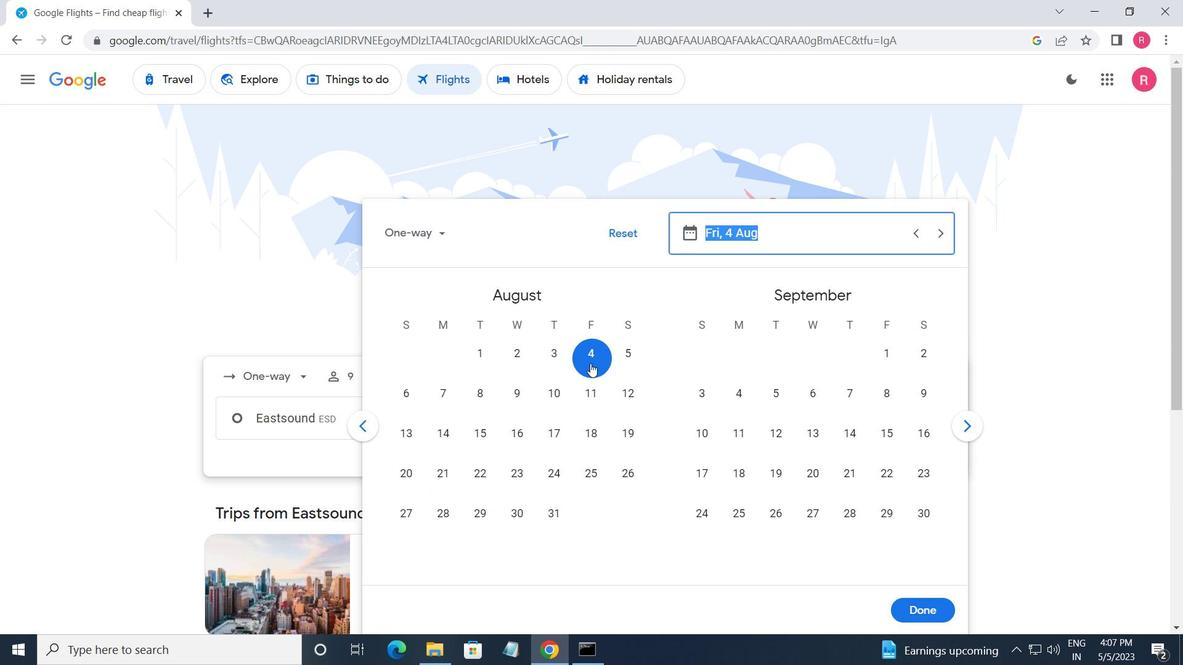 
Action: Mouse moved to (918, 606)
Screenshot: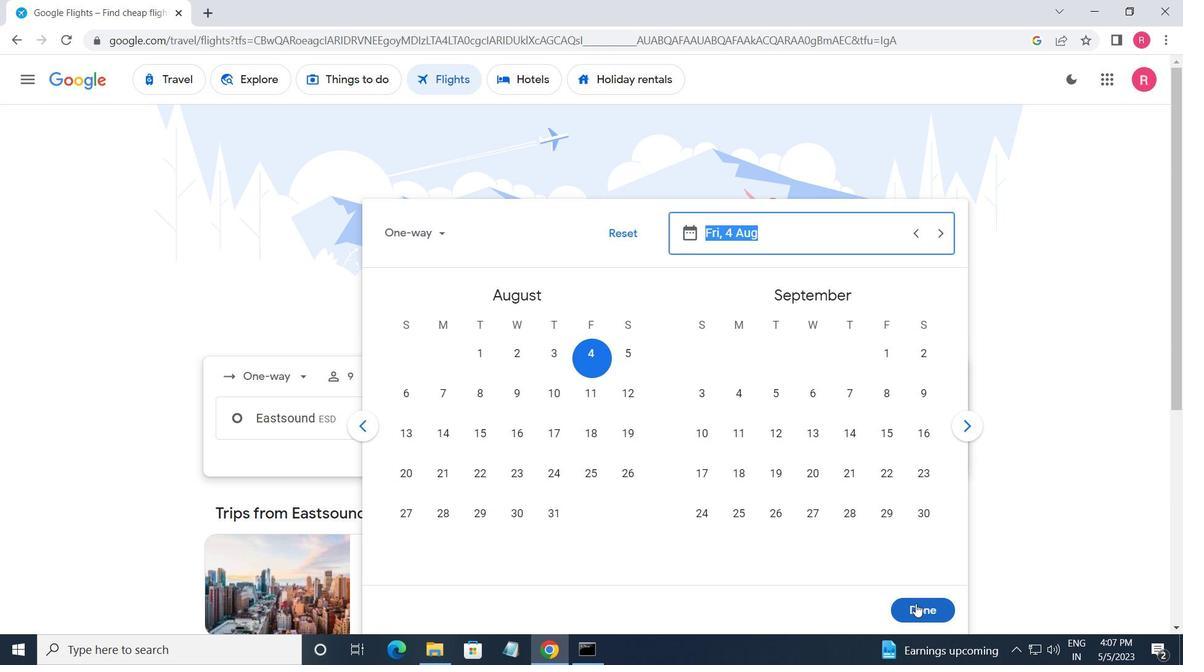
Action: Mouse pressed left at (918, 606)
Screenshot: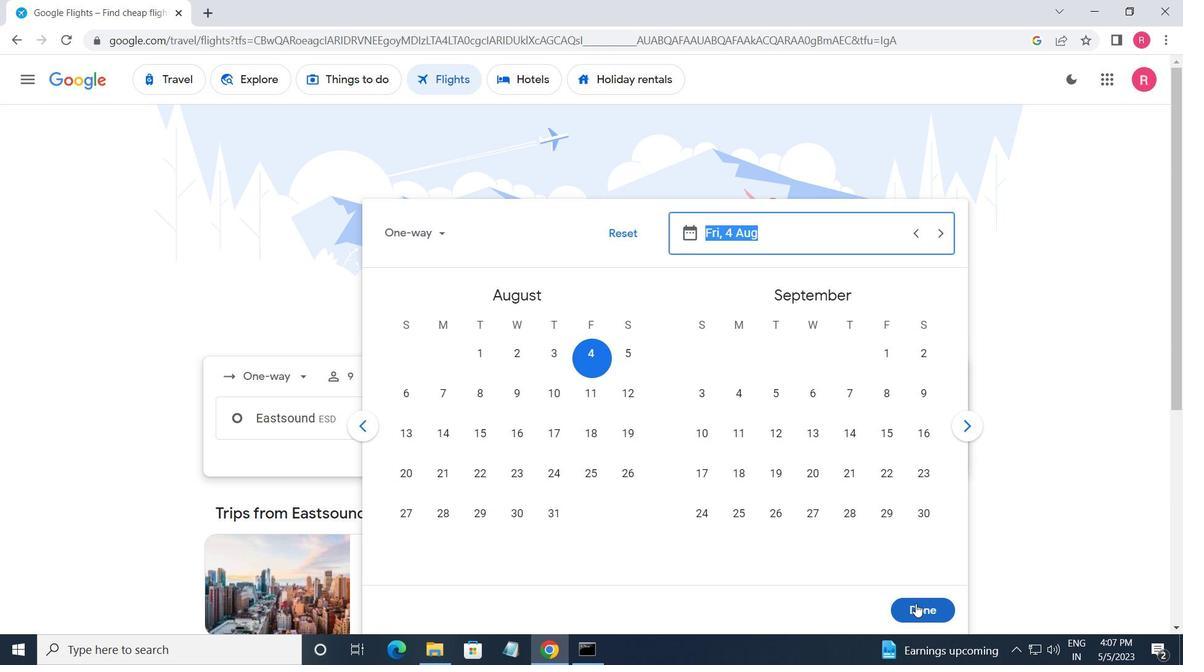
Action: Mouse moved to (566, 477)
Screenshot: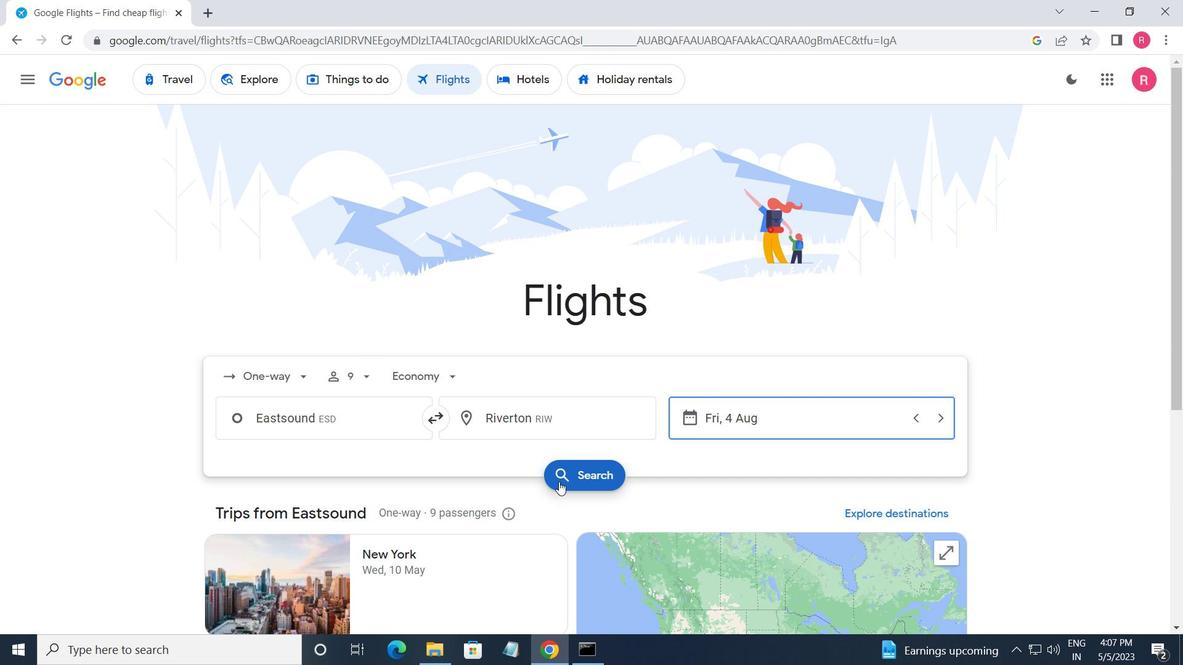 
Action: Mouse pressed left at (566, 477)
Screenshot: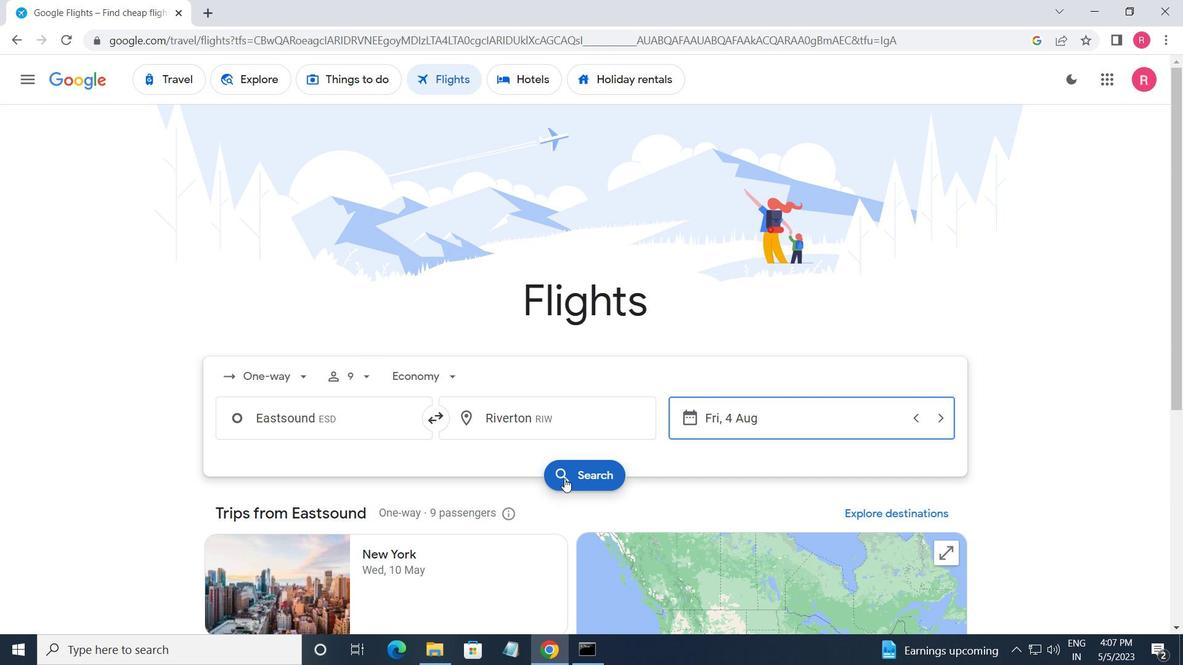 
Action: Mouse moved to (212, 210)
Screenshot: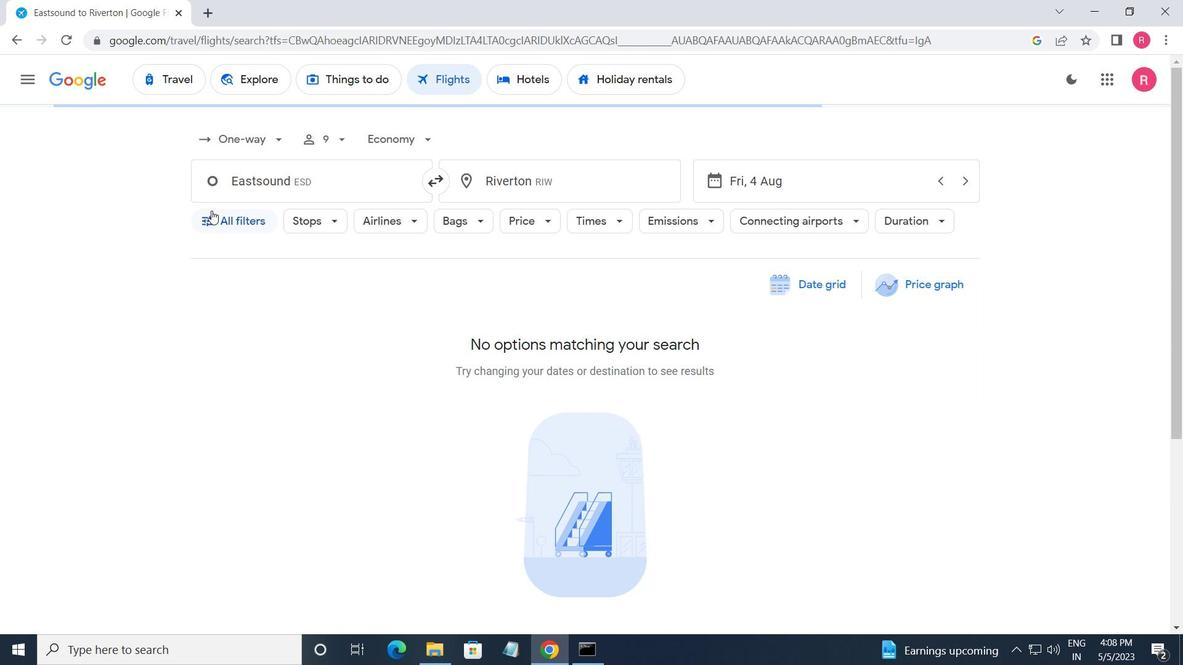 
Action: Mouse pressed left at (212, 210)
Screenshot: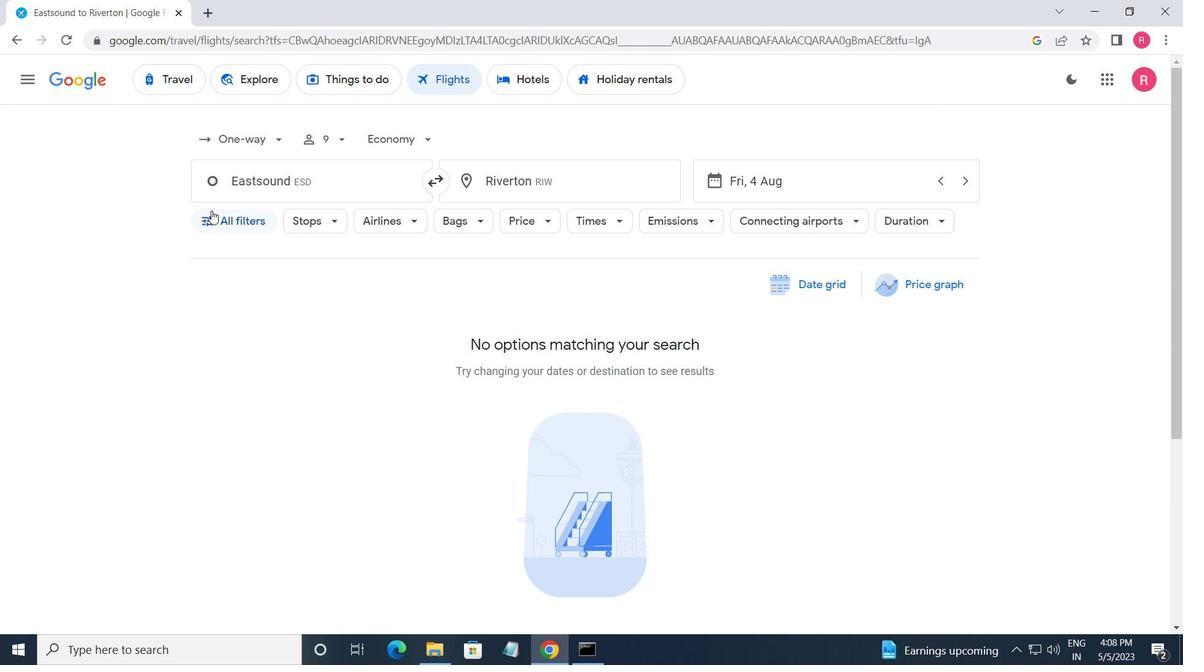 
Action: Mouse moved to (315, 431)
Screenshot: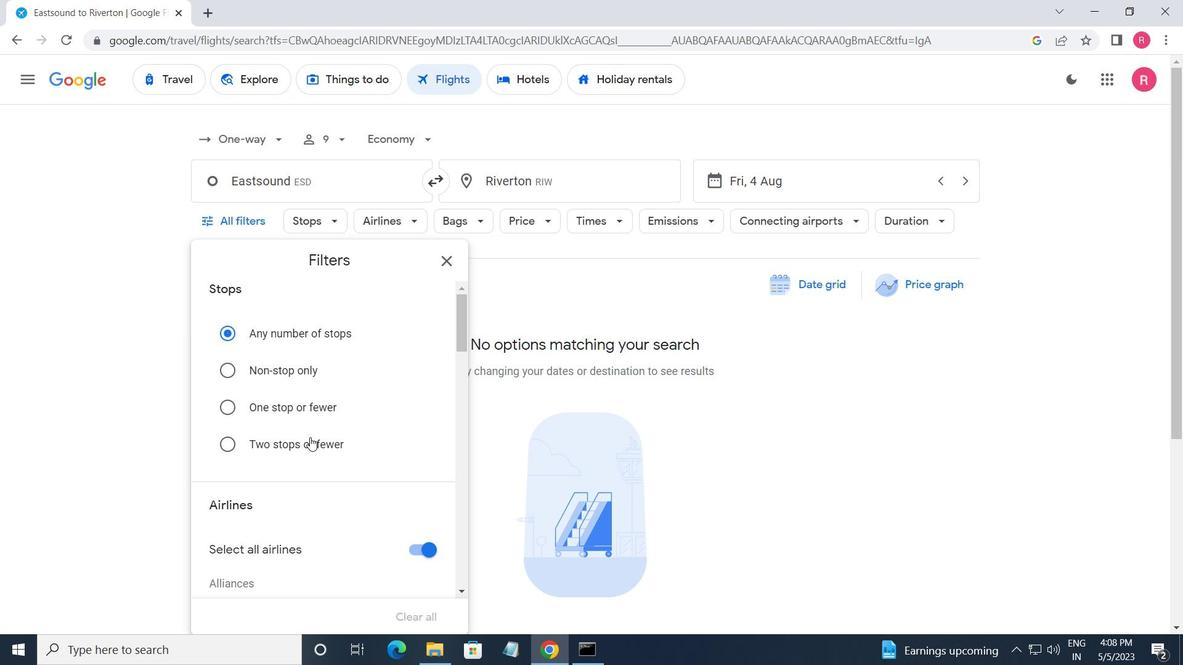 
Action: Mouse scrolled (315, 431) with delta (0, 0)
Screenshot: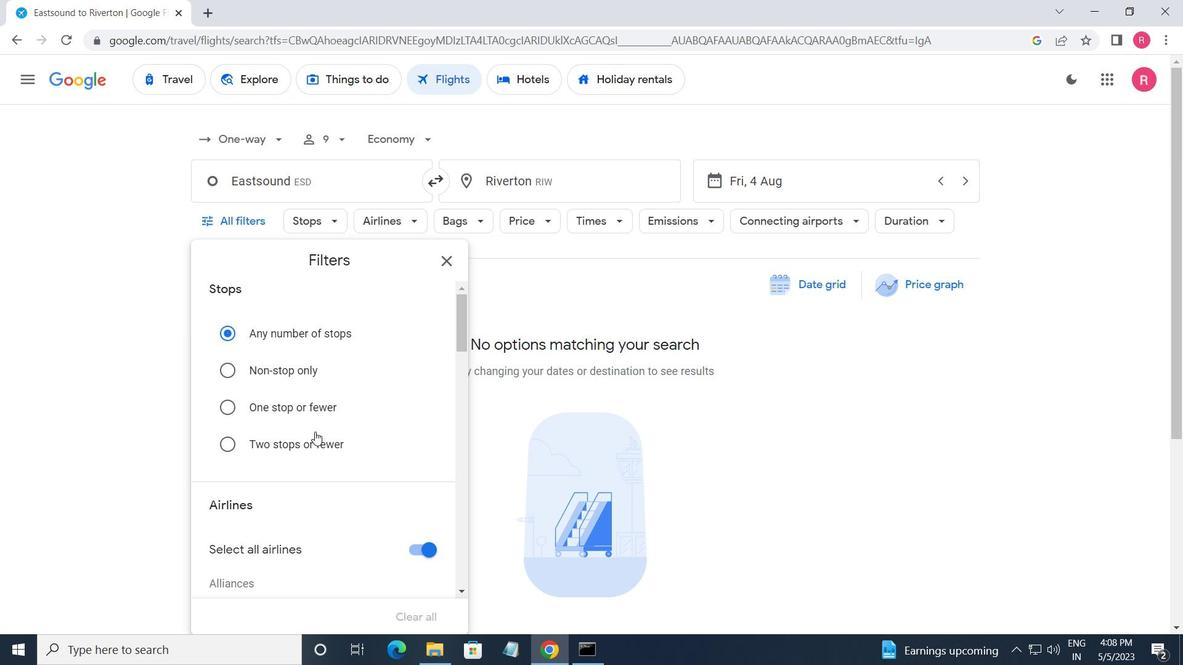
Action: Mouse moved to (316, 431)
Screenshot: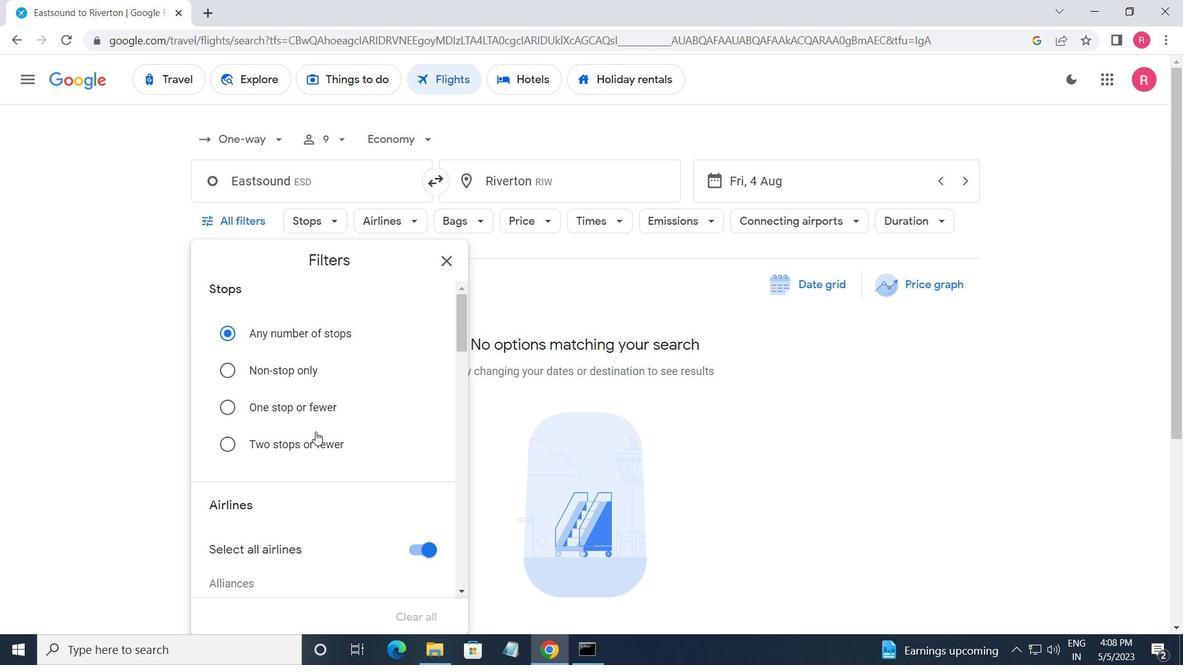 
Action: Mouse scrolled (316, 431) with delta (0, 0)
Screenshot: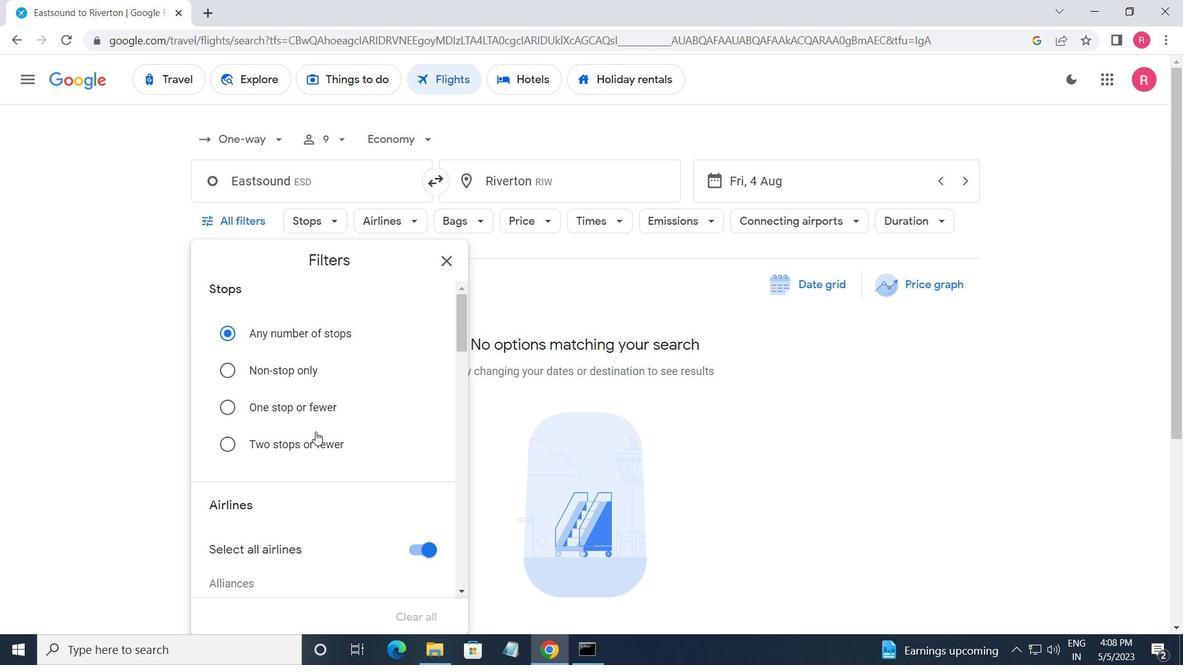 
Action: Mouse scrolled (316, 431) with delta (0, 0)
Screenshot: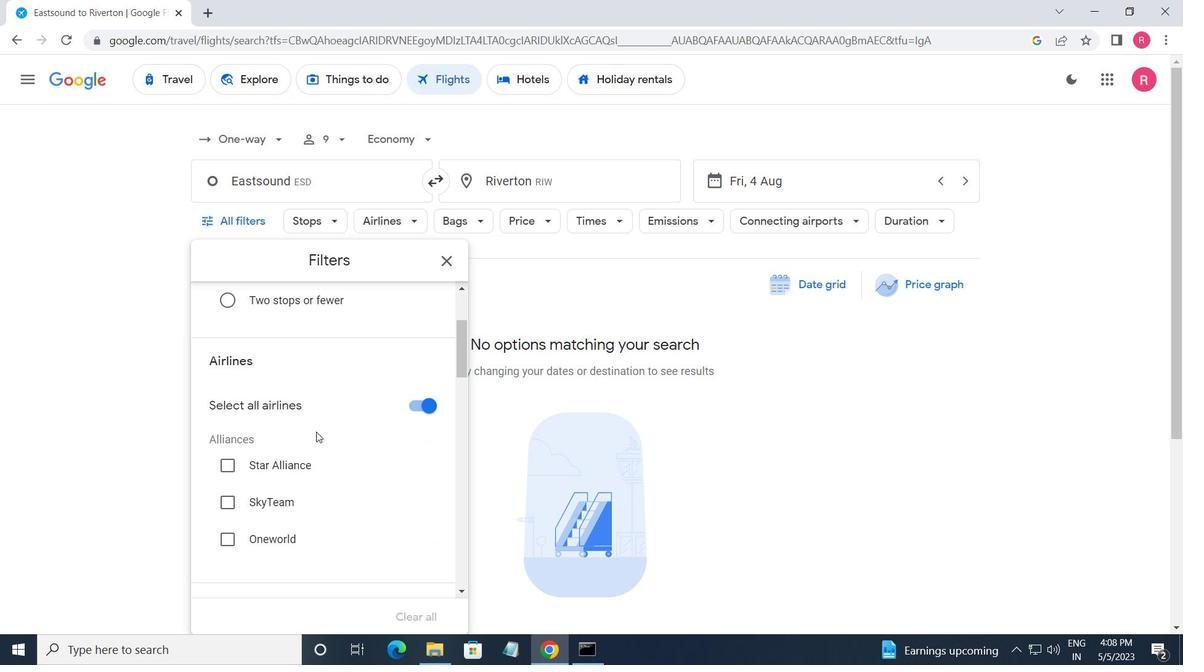 
Action: Mouse scrolled (316, 432) with delta (0, 0)
Screenshot: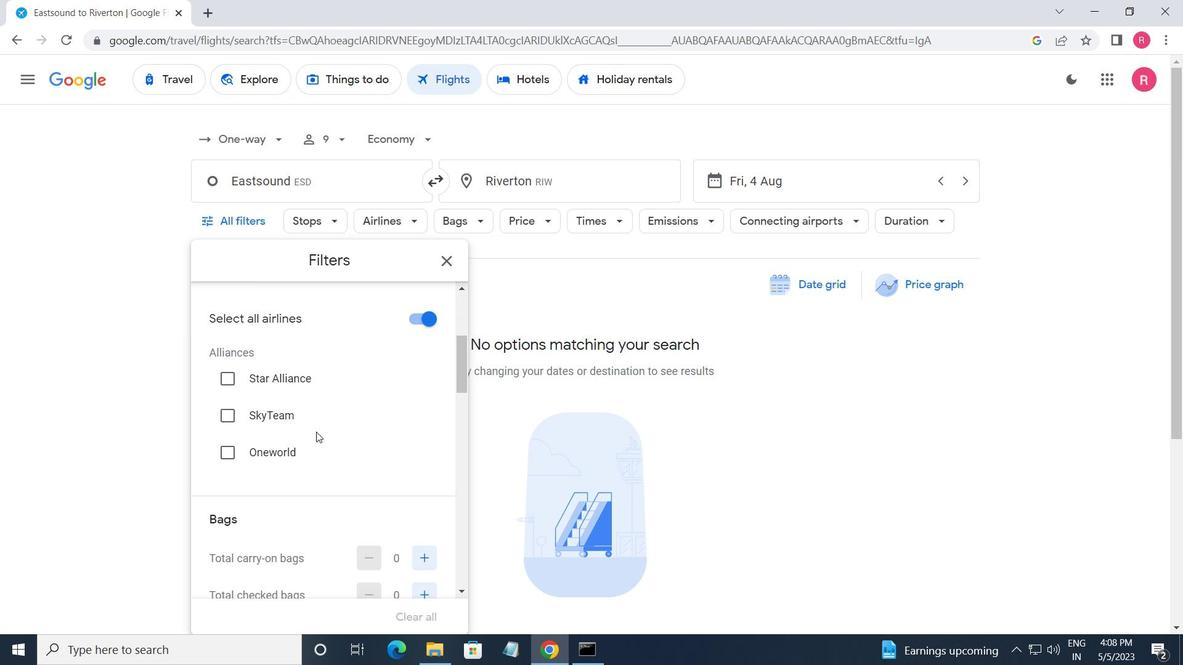 
Action: Mouse moved to (420, 397)
Screenshot: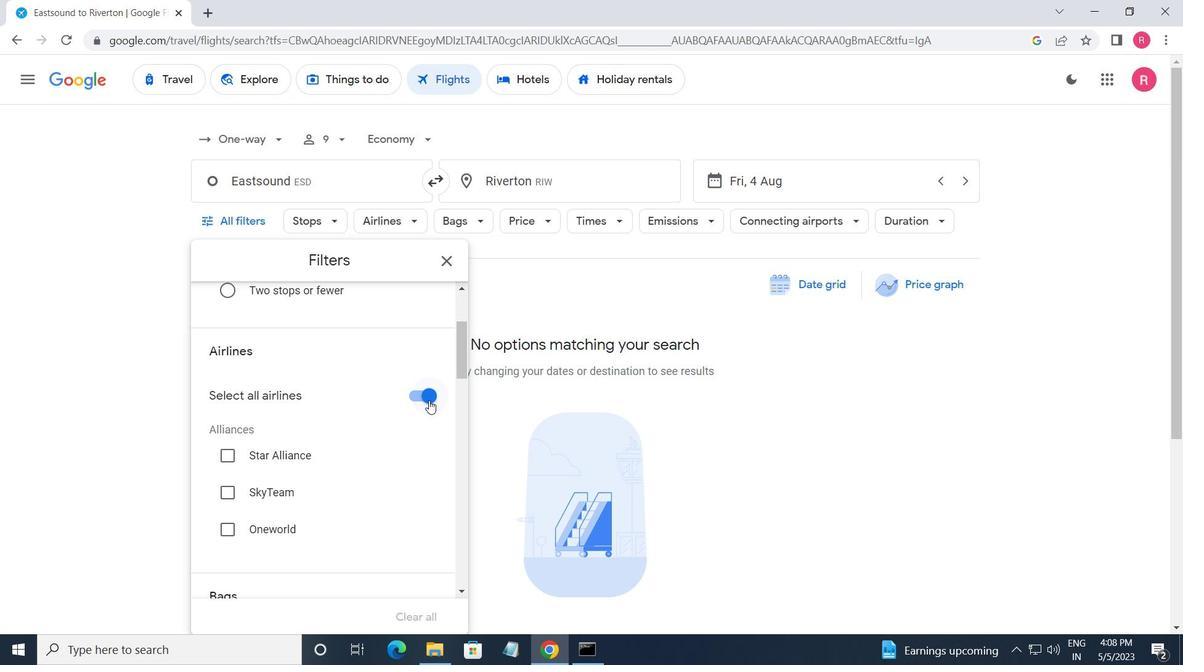 
Action: Mouse pressed left at (420, 397)
Screenshot: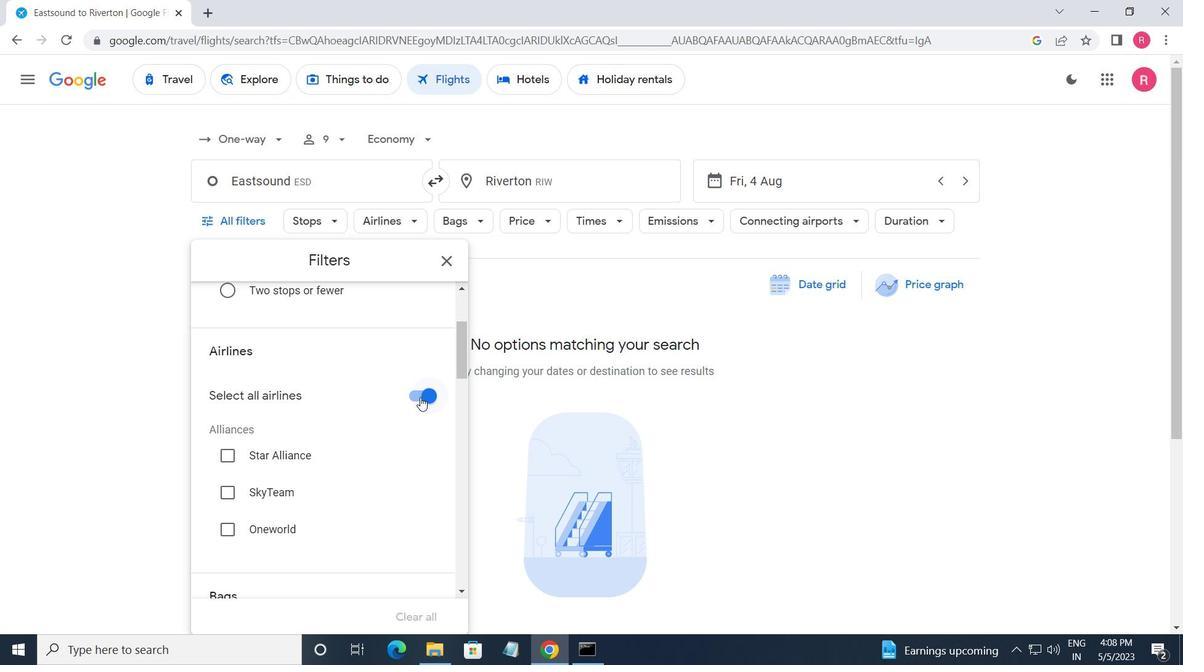 
Action: Mouse moved to (304, 415)
Screenshot: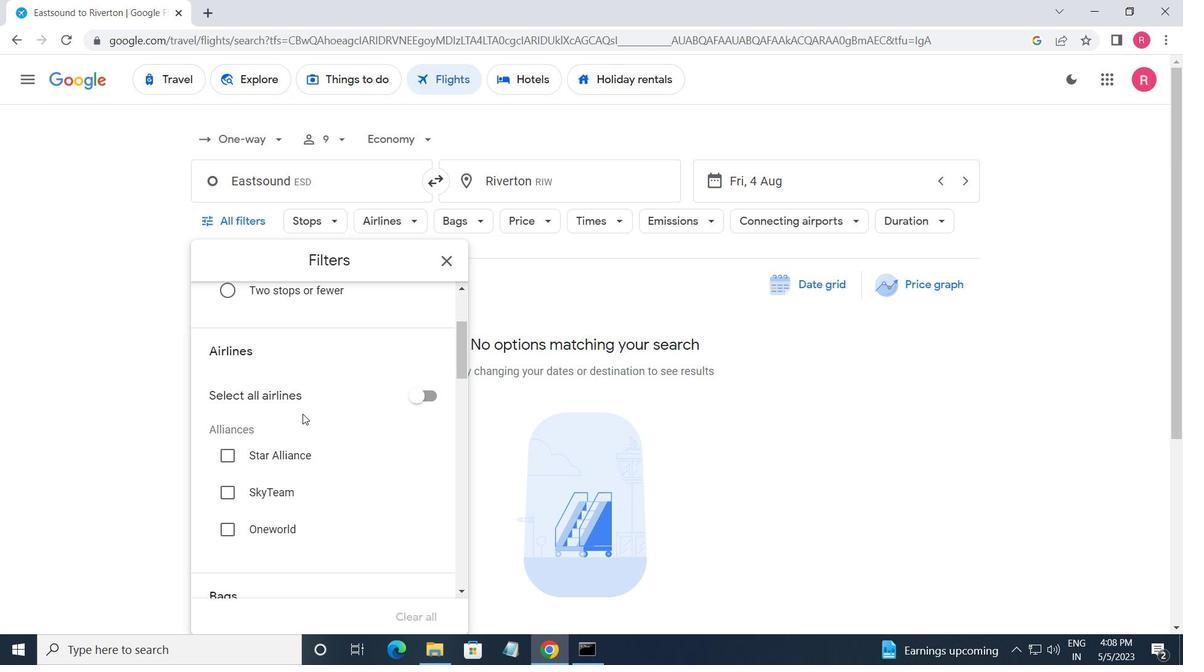 
Action: Mouse scrolled (304, 414) with delta (0, 0)
Screenshot: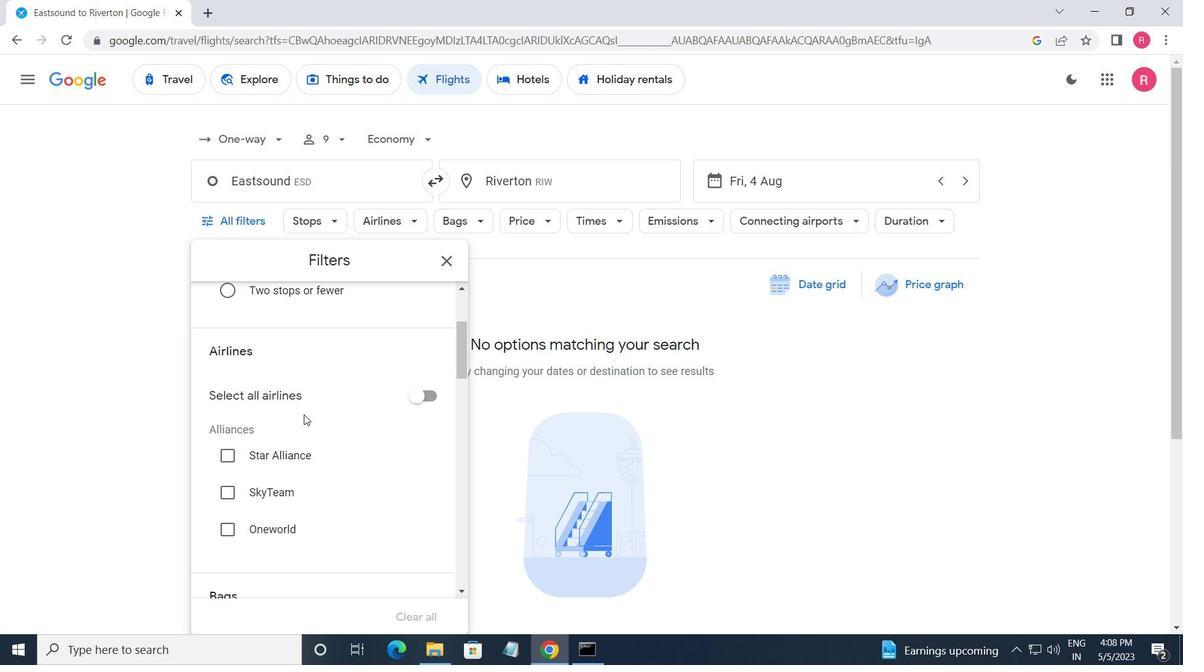 
Action: Mouse scrolled (304, 414) with delta (0, 0)
Screenshot: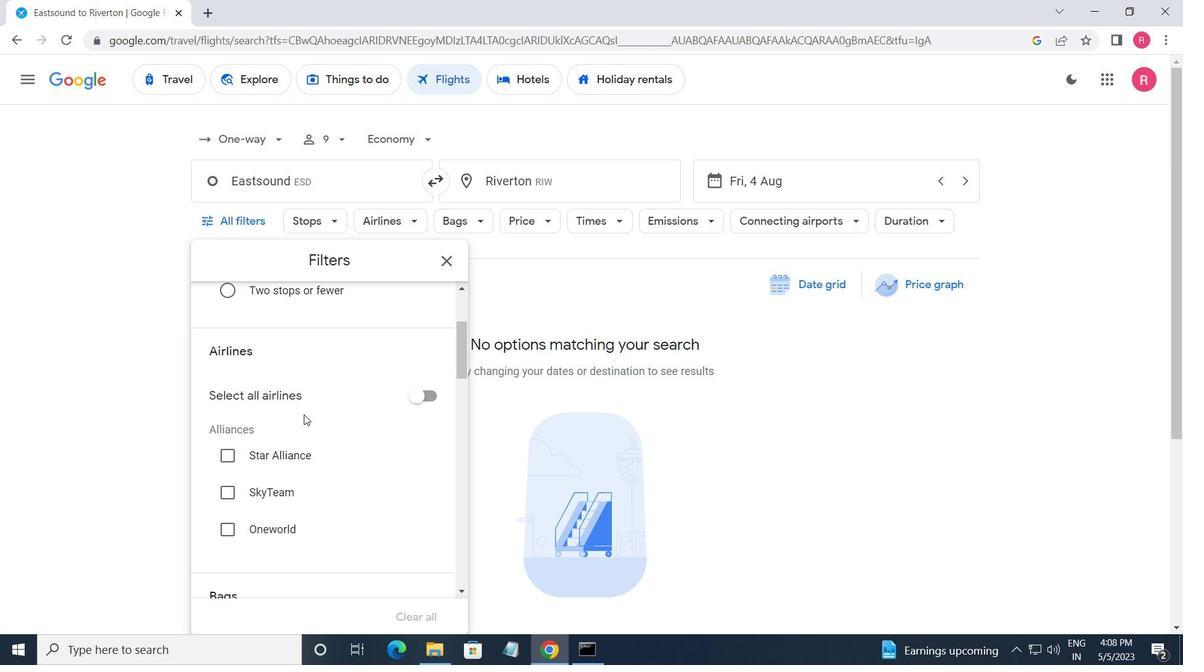 
Action: Mouse moved to (430, 520)
Screenshot: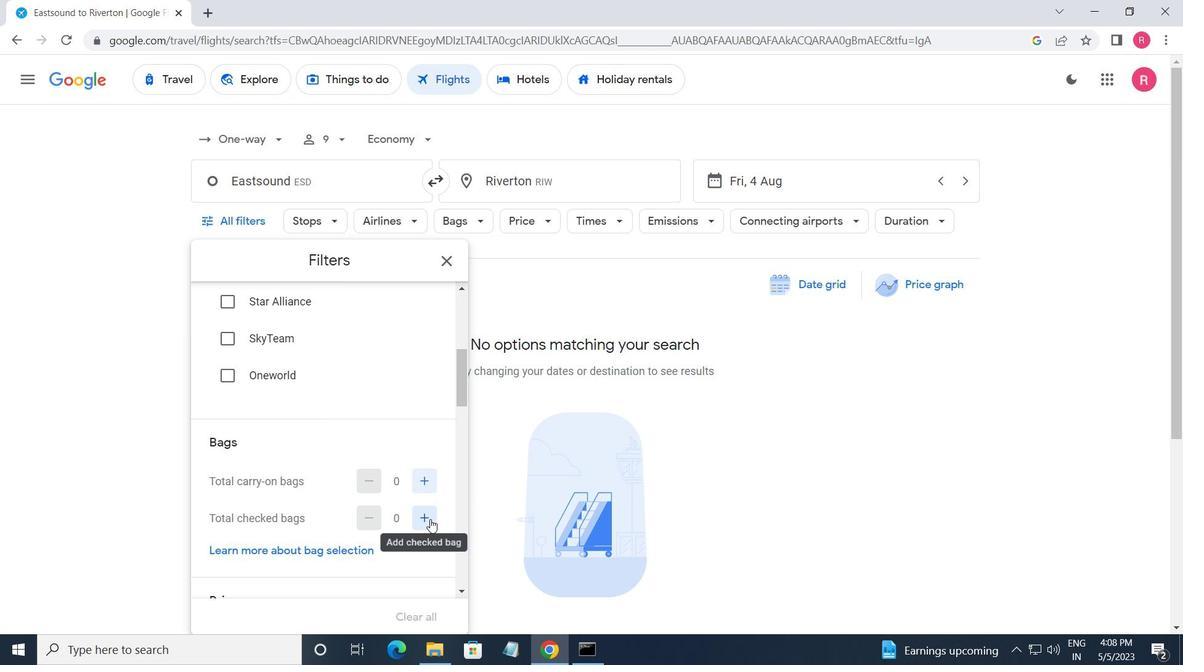 
Action: Mouse pressed left at (430, 520)
Screenshot: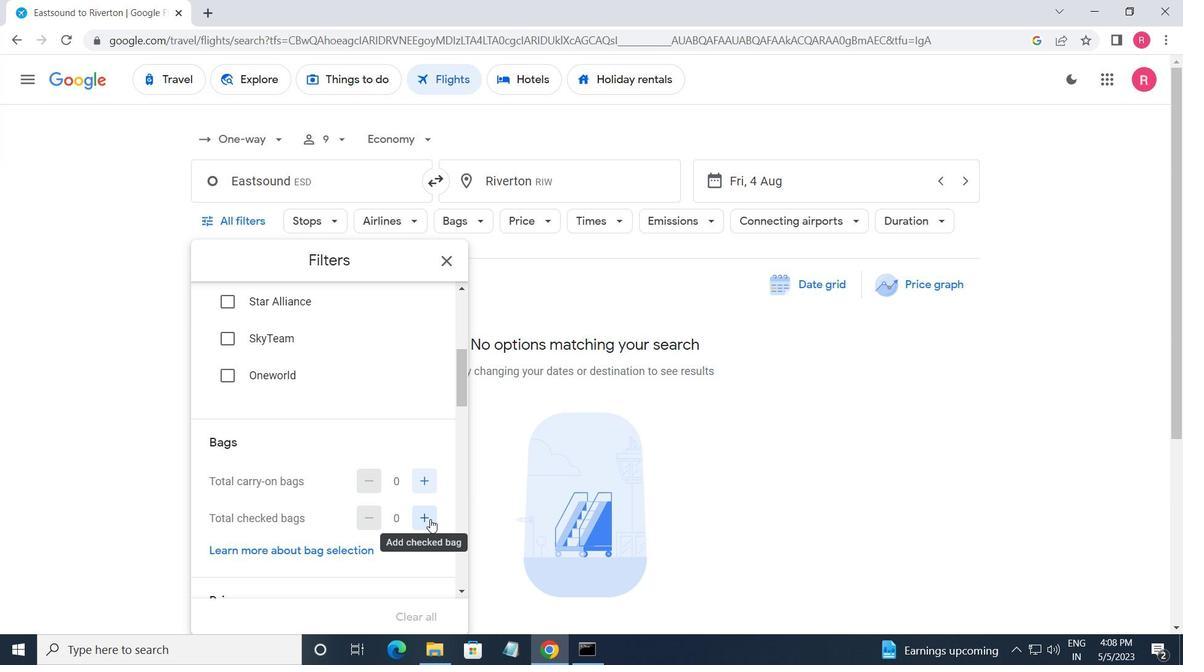 
Action: Mouse pressed left at (430, 520)
Screenshot: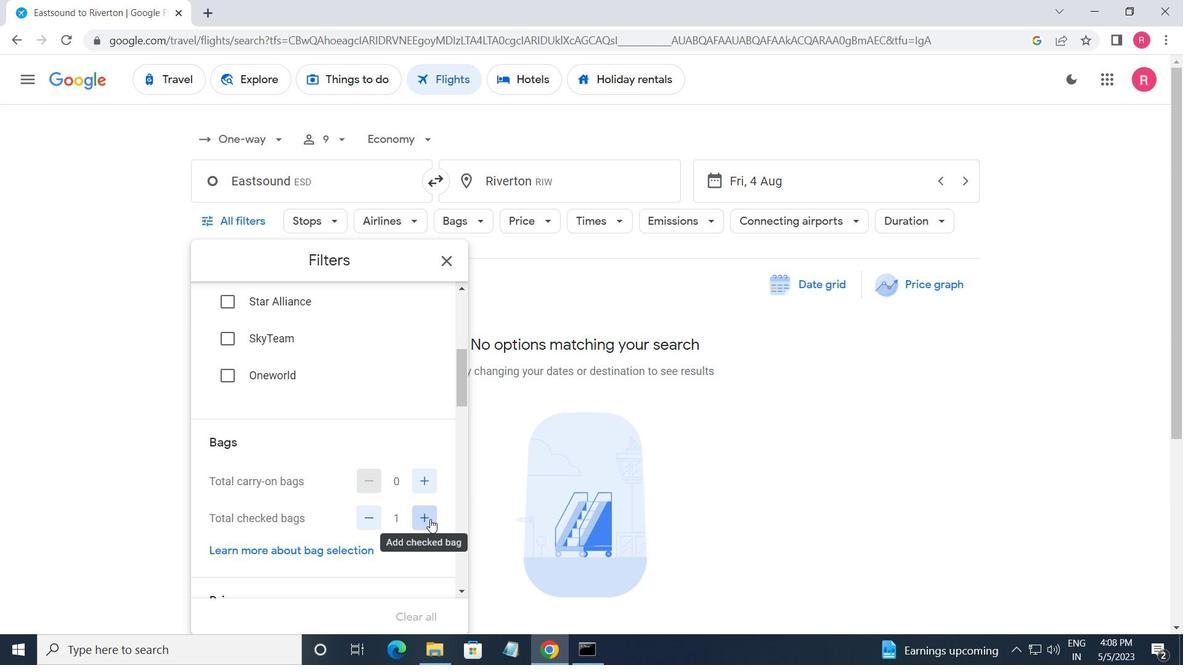 
Action: Mouse moved to (324, 428)
Screenshot: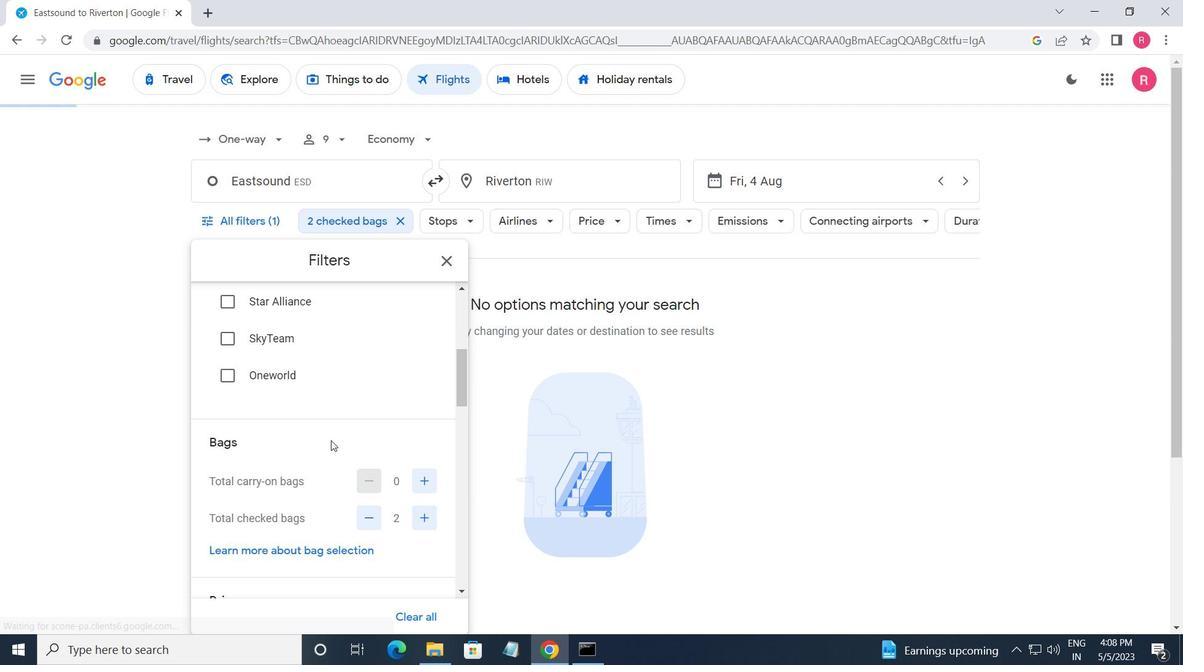 
Action: Mouse scrolled (324, 427) with delta (0, 0)
Screenshot: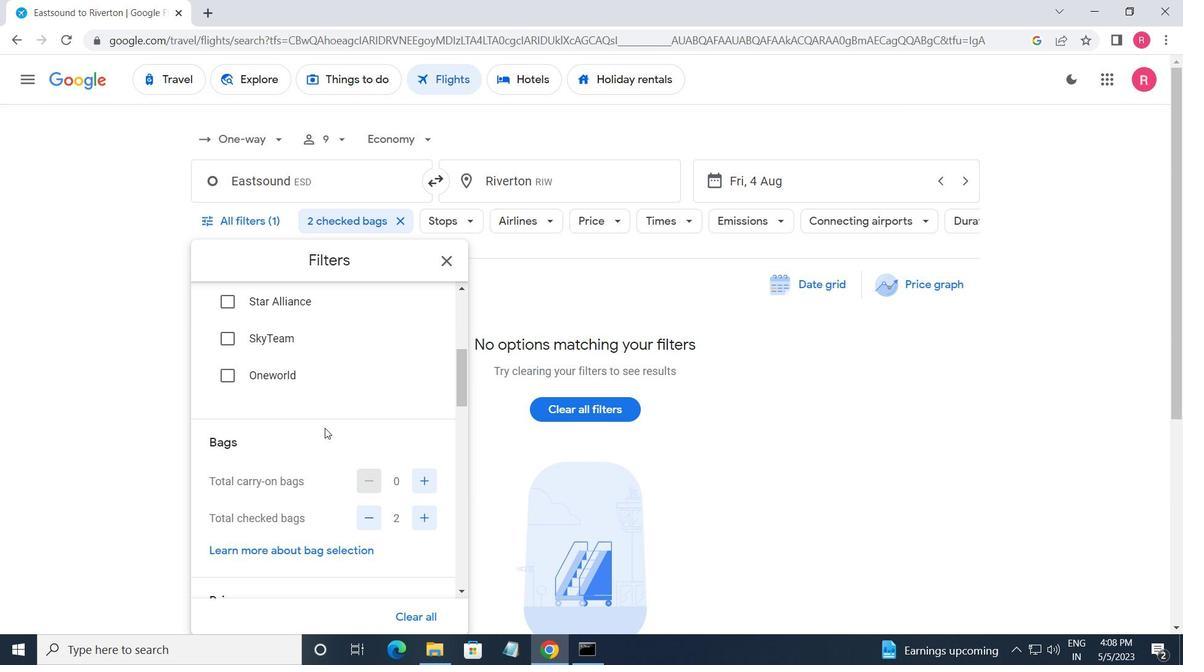 
Action: Mouse moved to (419, 591)
Screenshot: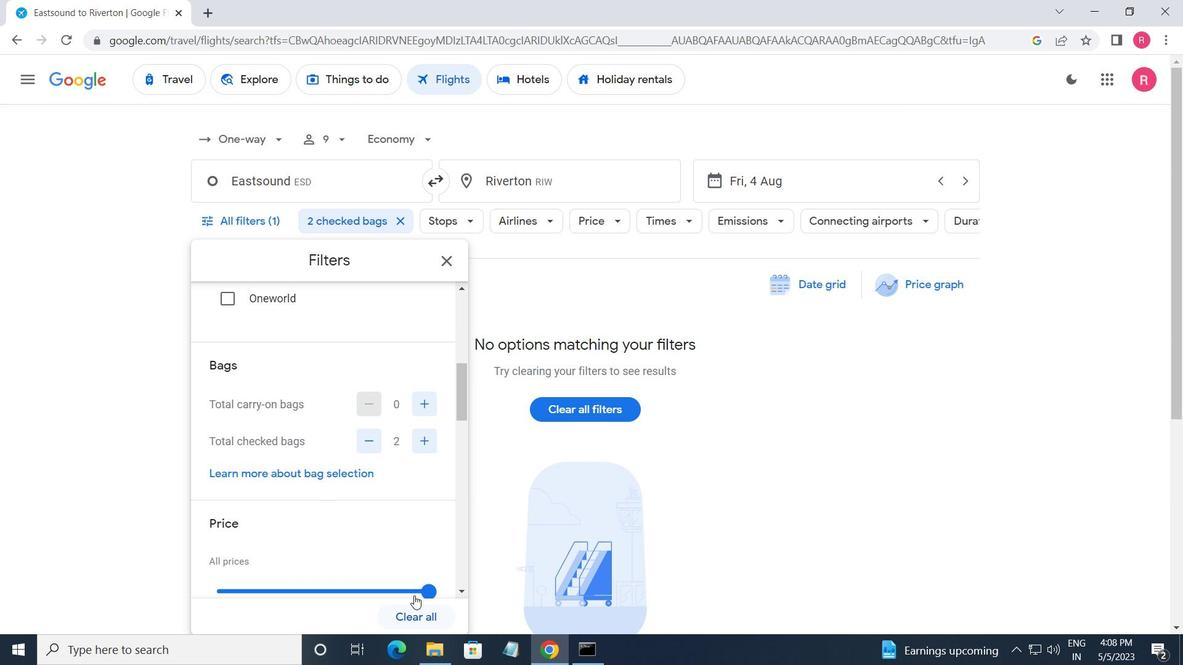 
Action: Mouse pressed left at (419, 591)
Screenshot: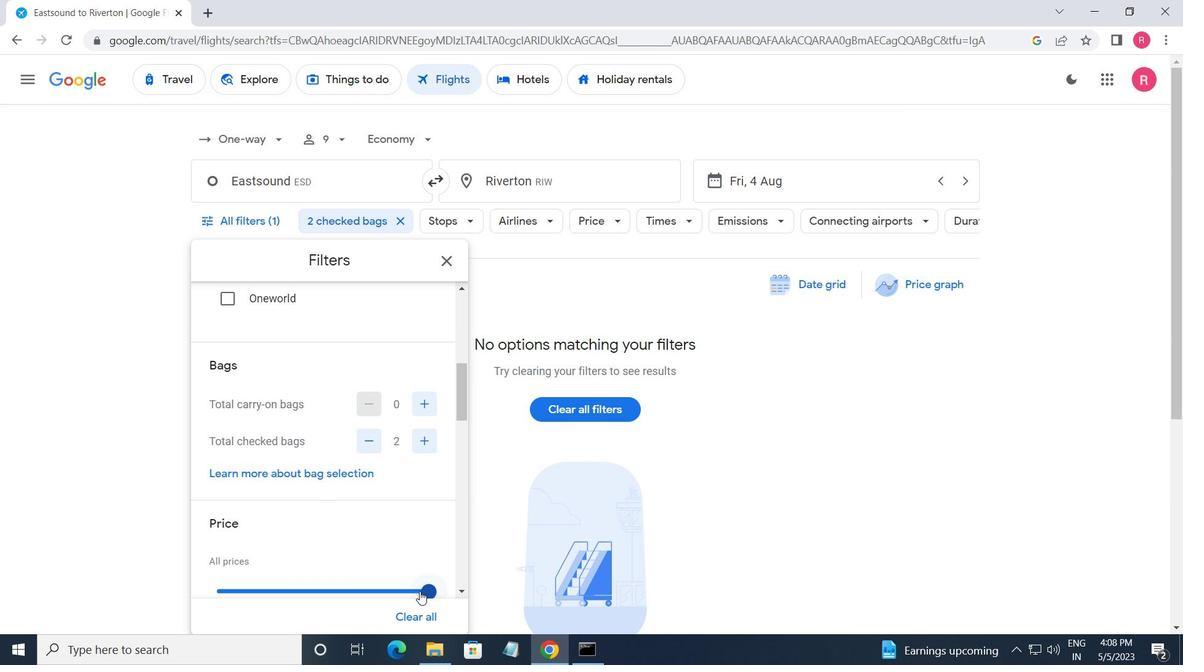 
Action: Mouse moved to (365, 455)
Screenshot: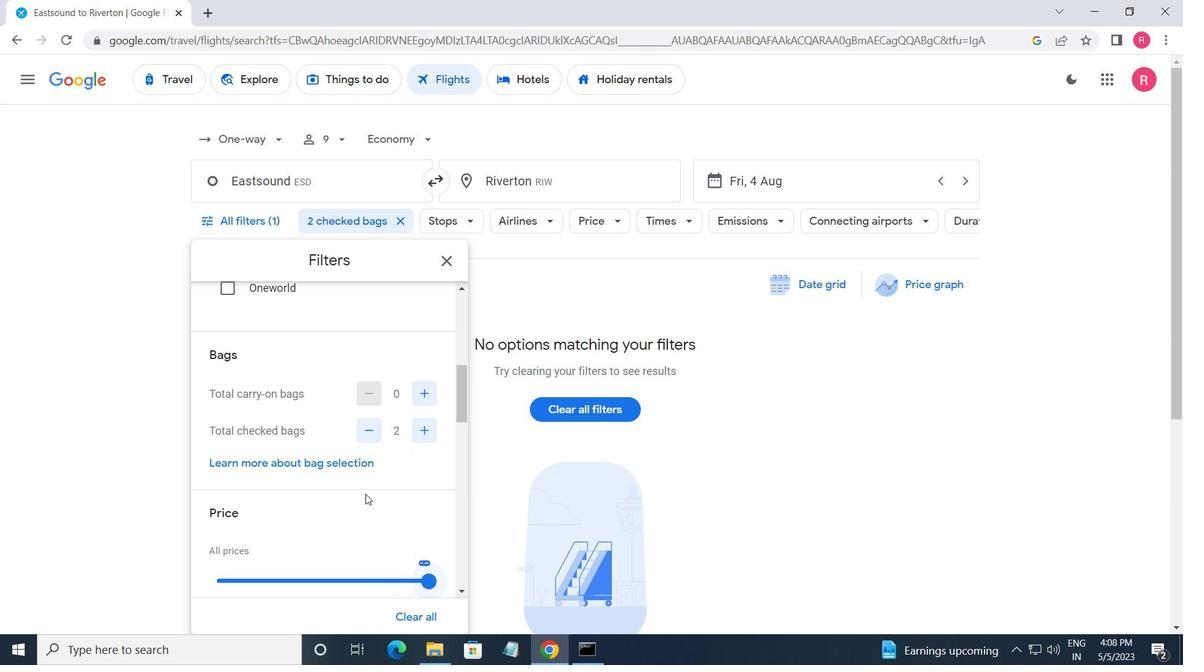 
Action: Mouse scrolled (365, 454) with delta (0, 0)
Screenshot: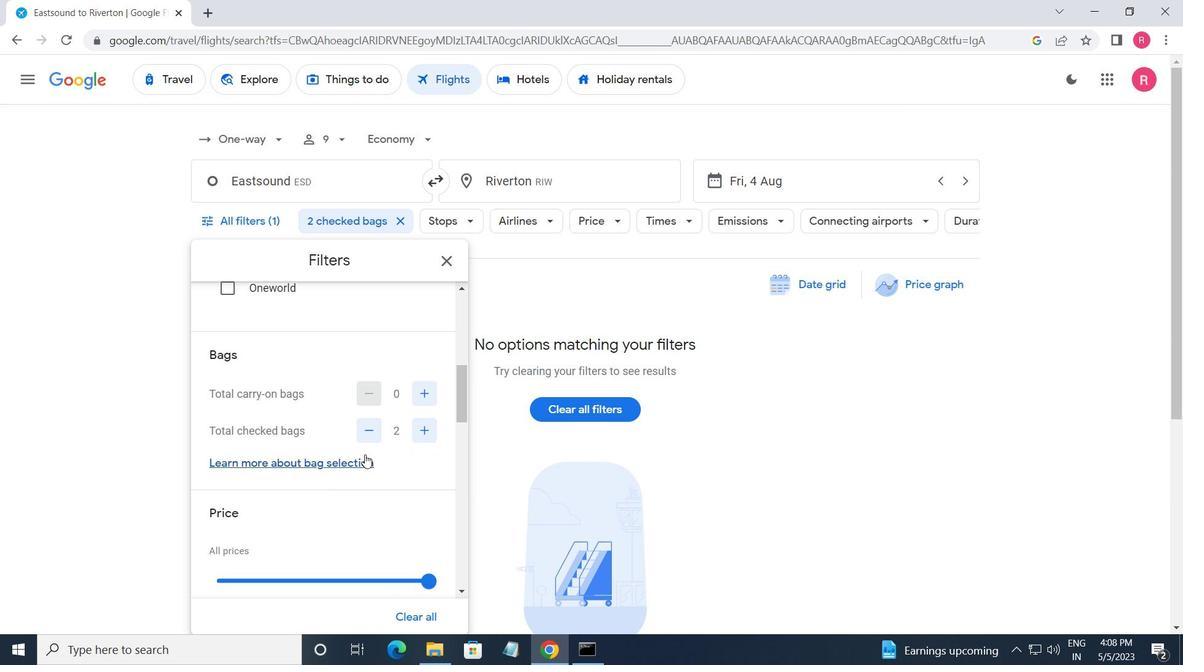 
Action: Mouse scrolled (365, 454) with delta (0, 0)
Screenshot: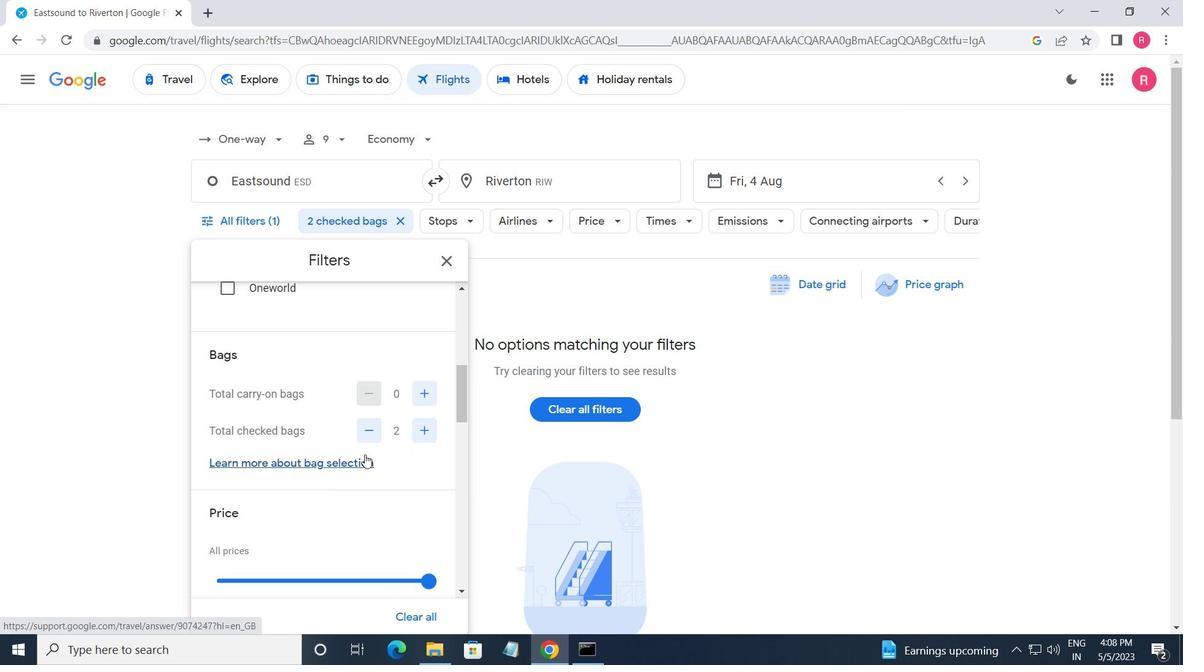 
Action: Mouse moved to (366, 455)
Screenshot: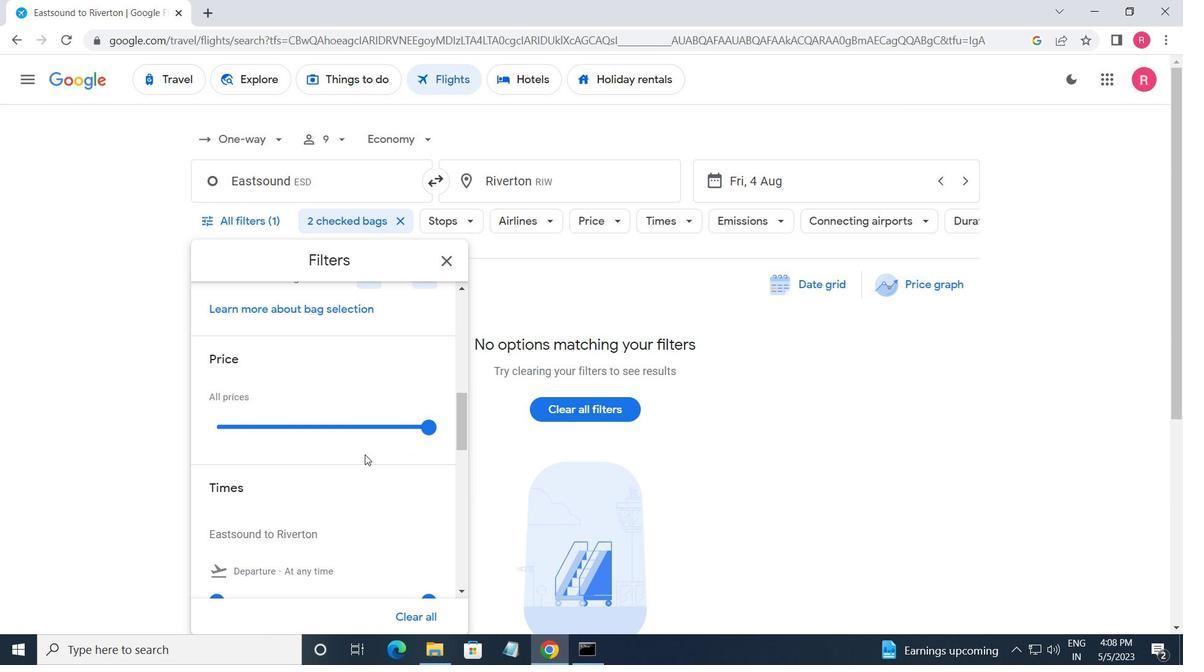 
Action: Mouse scrolled (366, 454) with delta (0, 0)
Screenshot: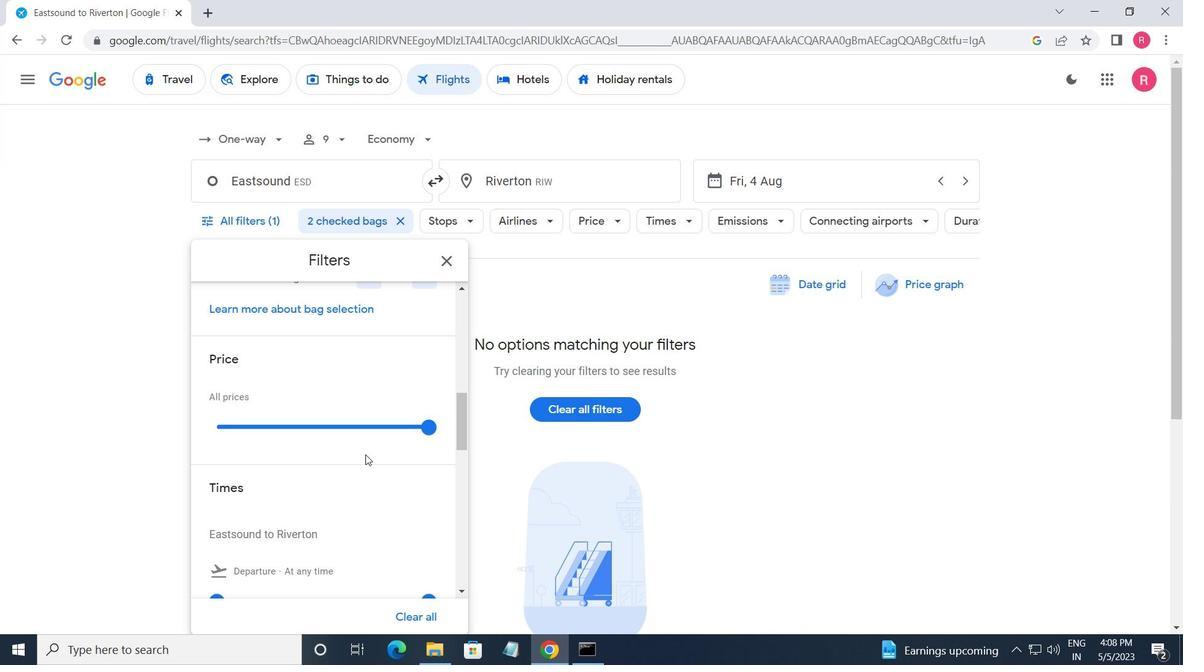
Action: Mouse moved to (212, 520)
Screenshot: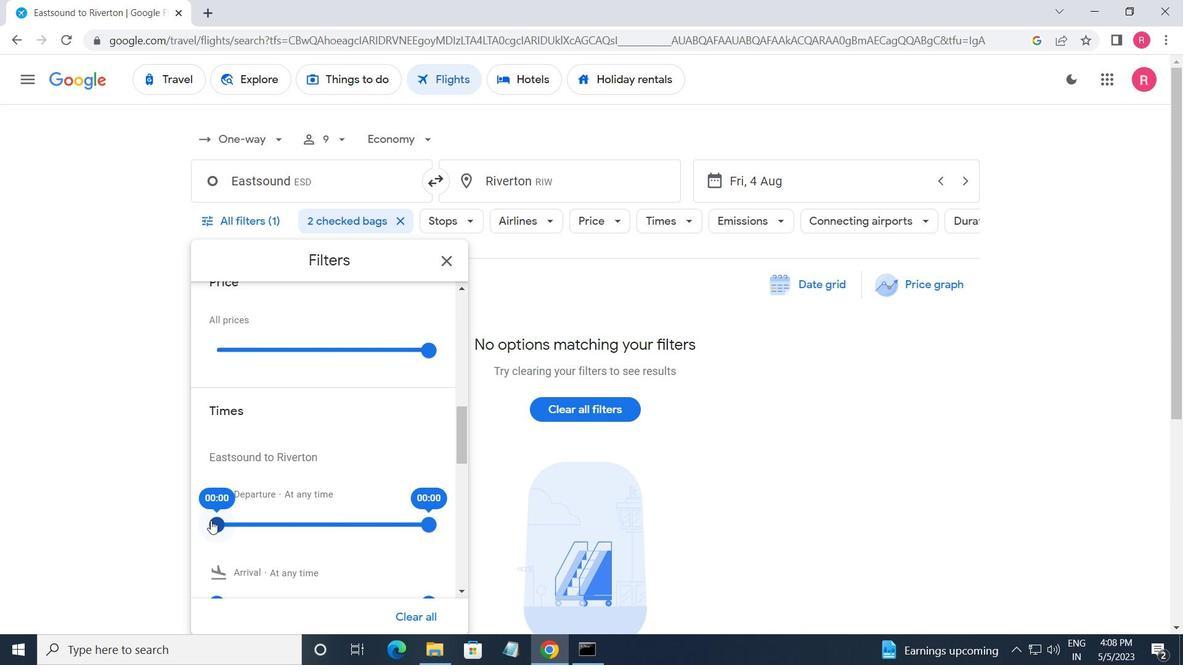 
Action: Mouse pressed left at (212, 520)
Screenshot: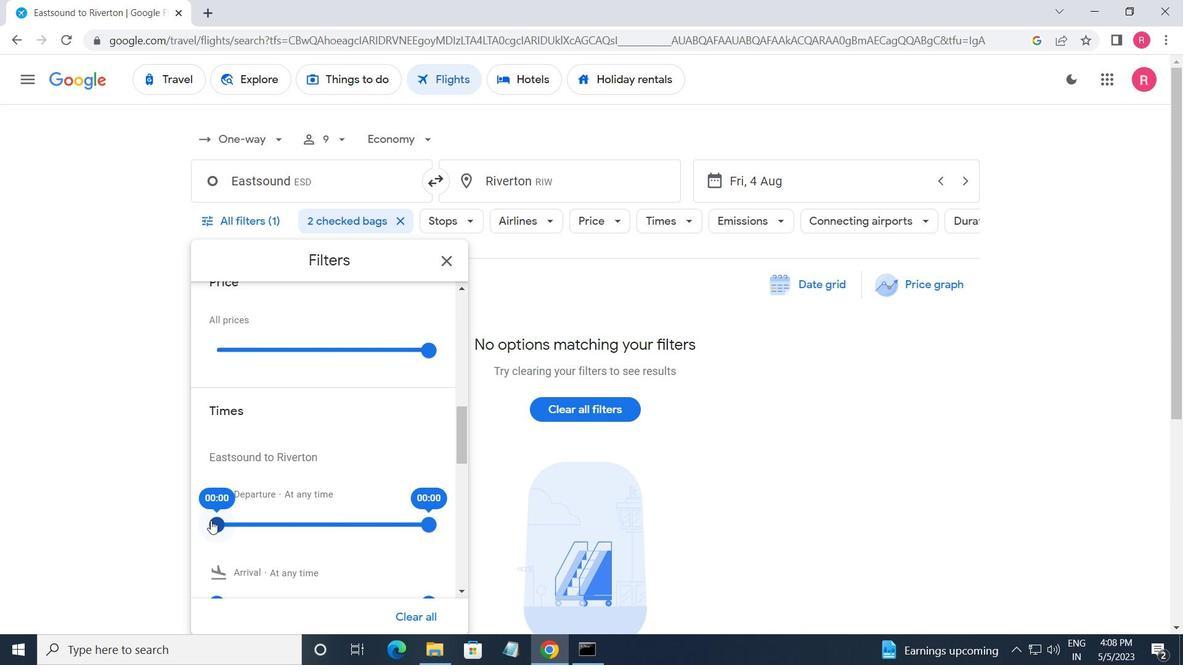 
Action: Mouse moved to (428, 519)
Screenshot: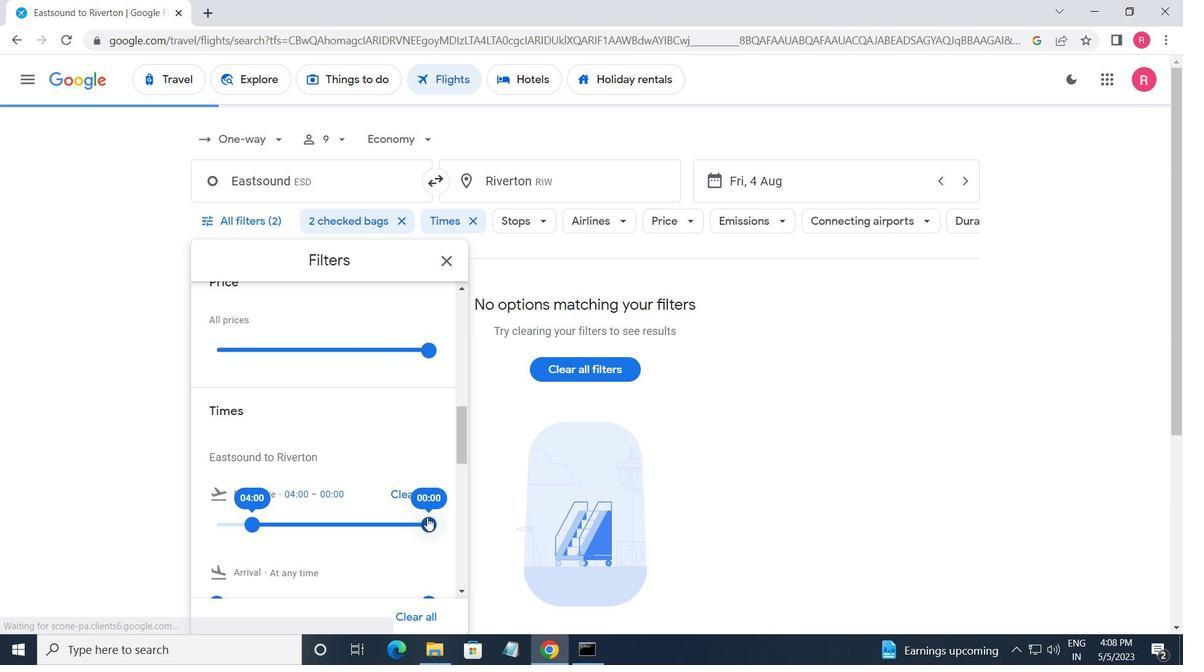 
Action: Mouse pressed left at (428, 519)
Screenshot: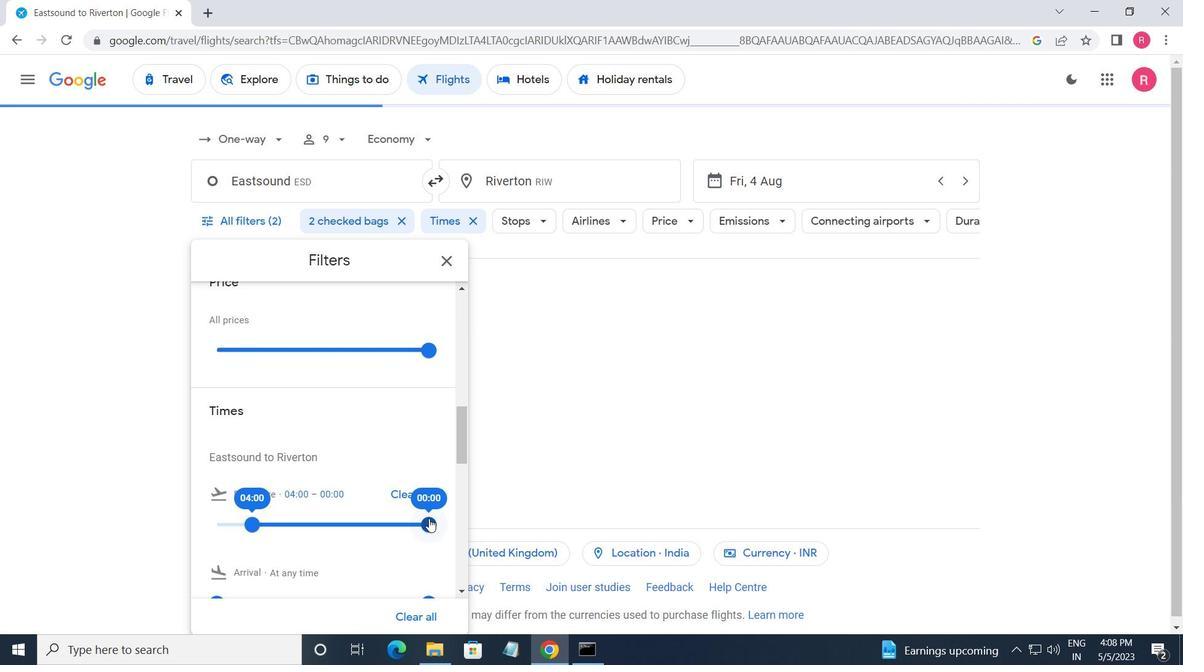 
Action: Mouse moved to (446, 263)
Screenshot: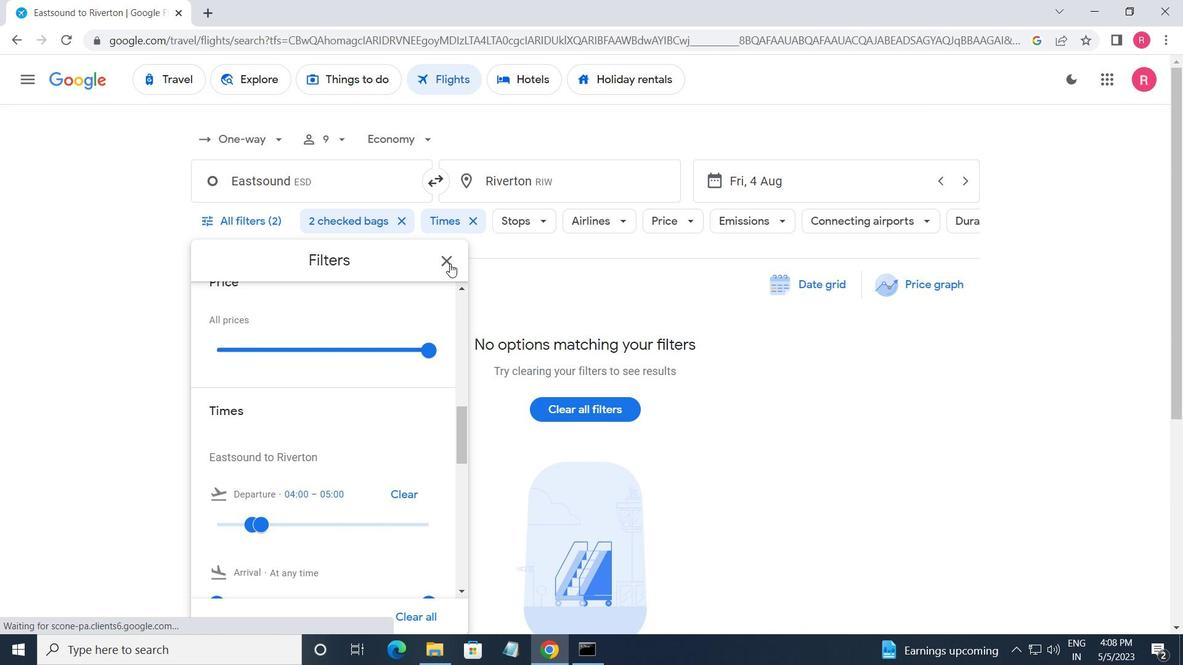 
Action: Mouse pressed left at (446, 263)
Screenshot: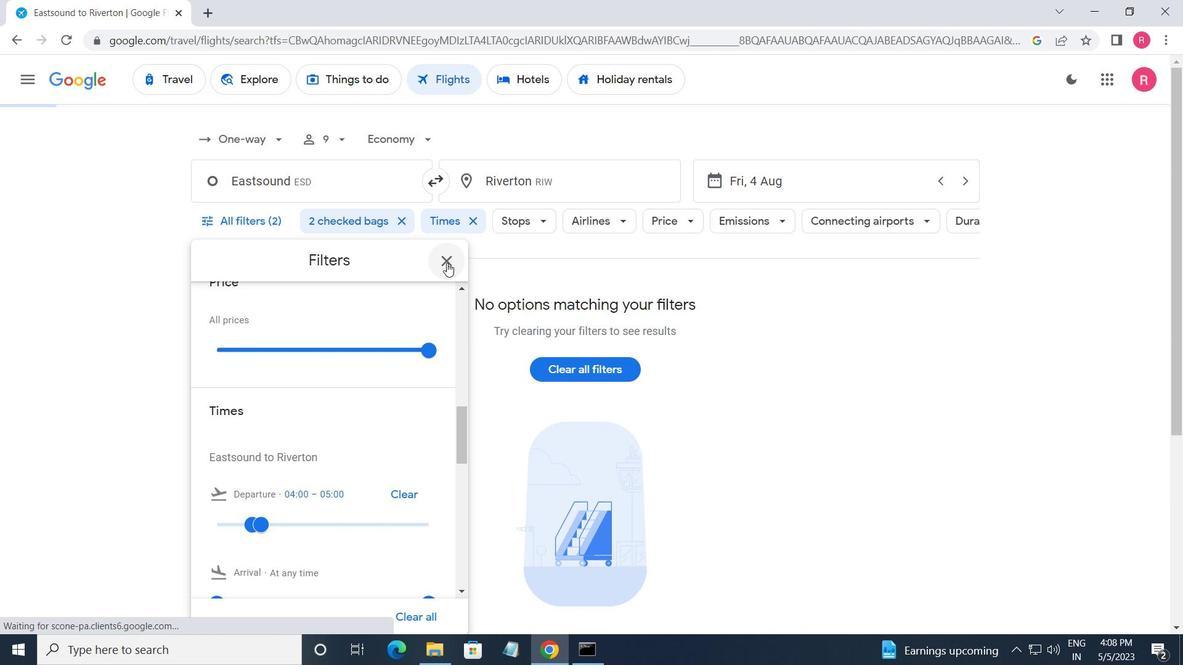 
